 Task: Look for space in Haltom City, United States from 12th July, 2023 to 16th July, 2023 for 8 adults in price range Rs.10000 to Rs.16000. Place can be private room with 8 bedrooms having 8 beds and 8 bathrooms. Property type can be house, flat, guest house. Amenities needed are: wifi, TV, free parkinig on premises, gym, breakfast. Booking option can be shelf check-in. Required host language is English.
Action: Mouse moved to (477, 102)
Screenshot: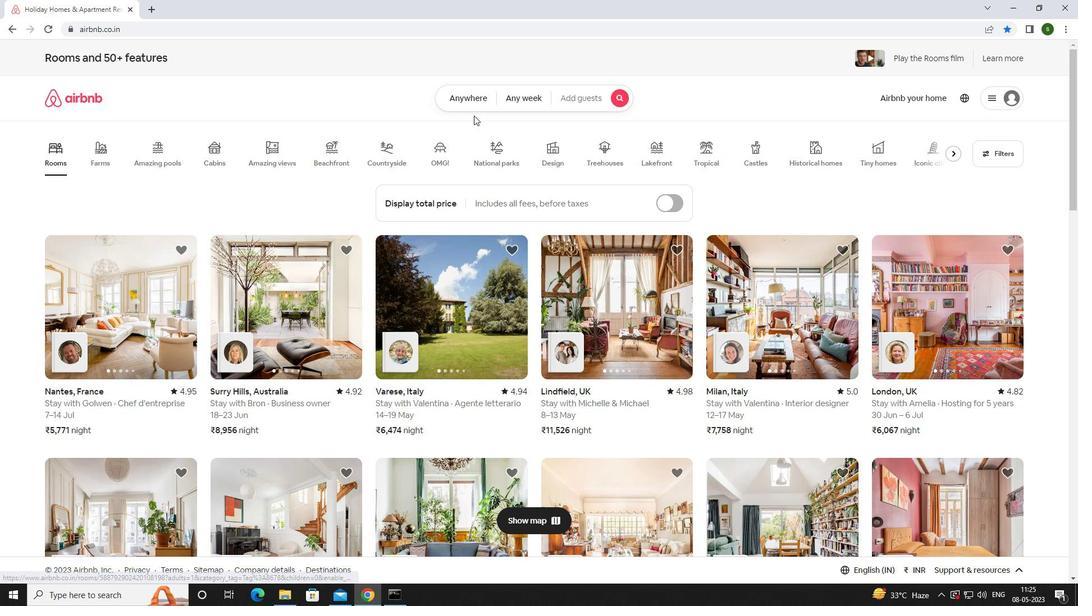 
Action: Mouse pressed left at (477, 102)
Screenshot: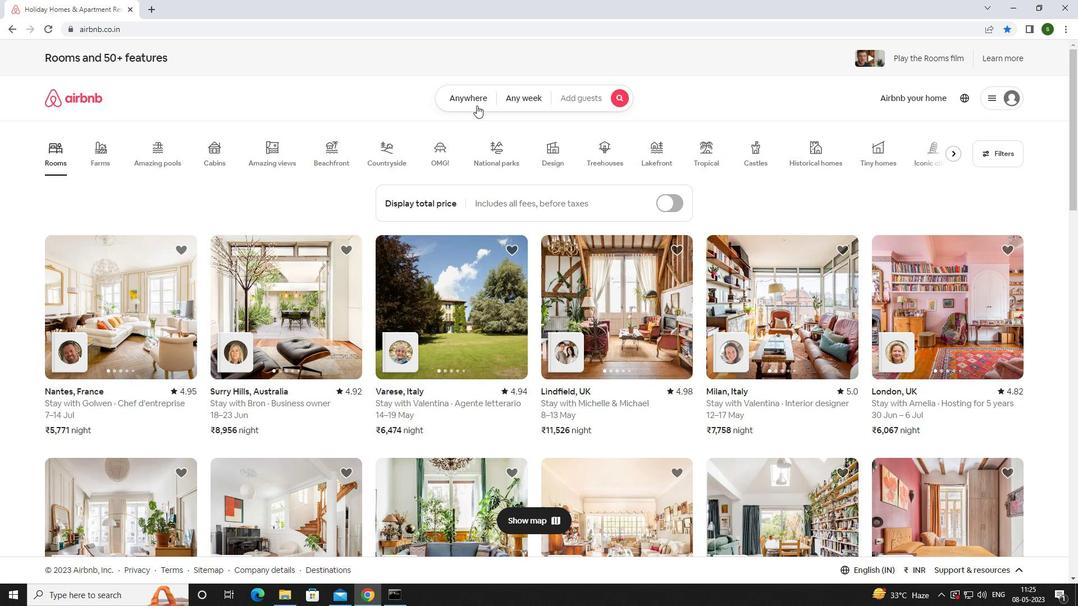 
Action: Mouse moved to (408, 138)
Screenshot: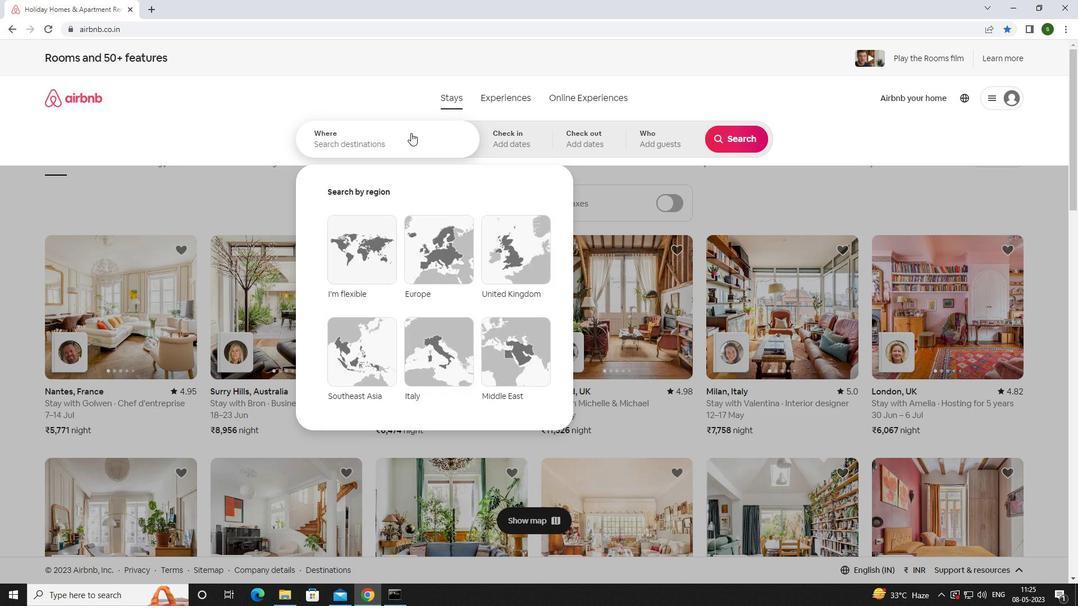 
Action: Mouse pressed left at (408, 138)
Screenshot: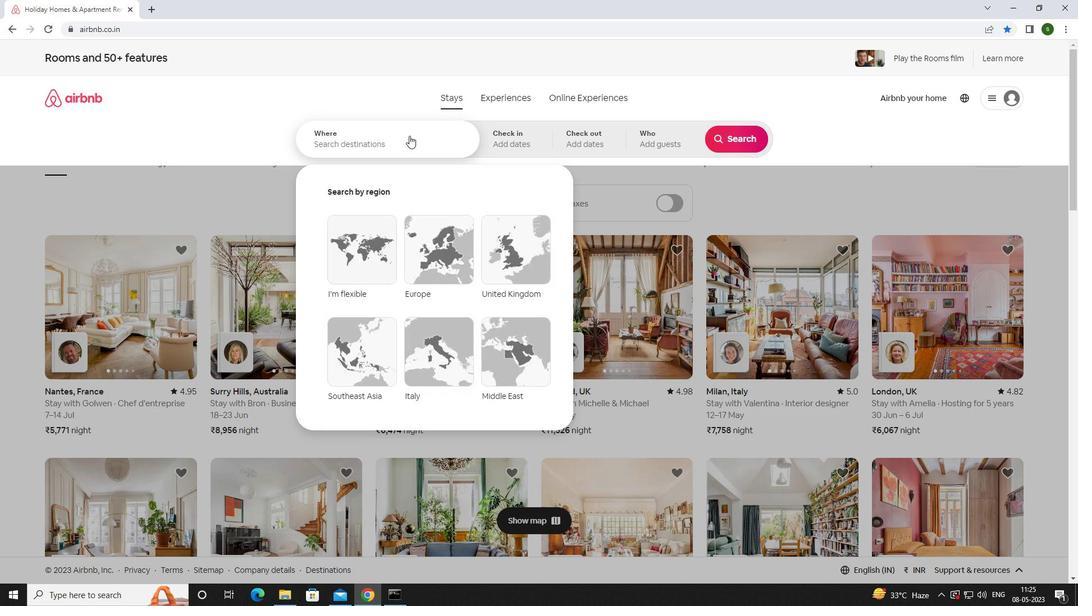 
Action: Key pressed <Key.caps_lock>h<Key.caps_lock>altom<Key.space><Key.caps_lock>c<Key.caps_lock>ity,<Key.space><Key.caps_lock>u<Key.caps_lock>nited<Key.space><Key.caps_lock>s<Key.caps_lock>tates<Key.enter>
Screenshot: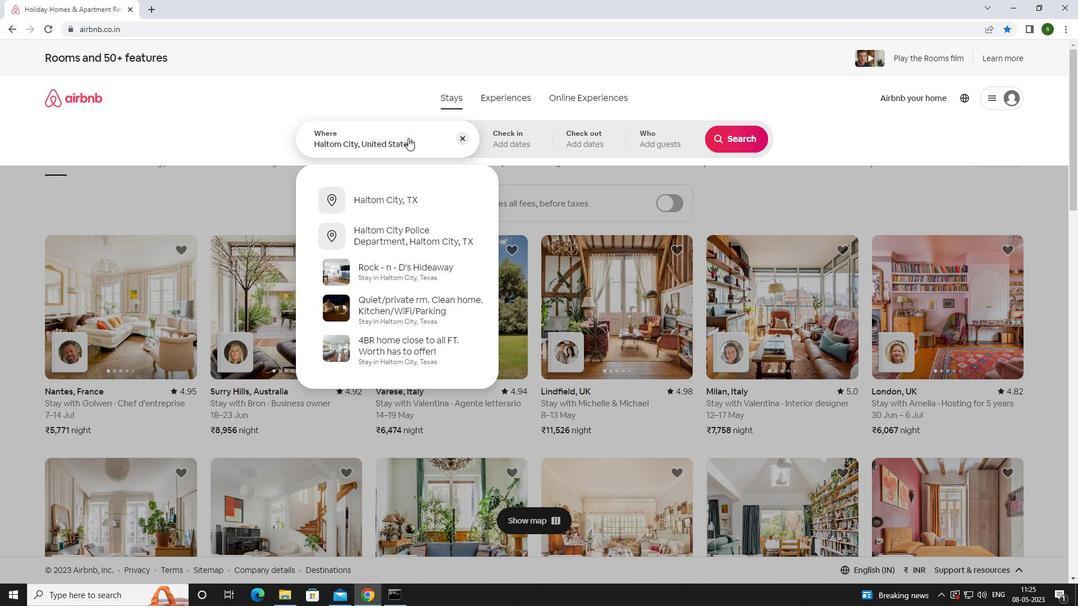 
Action: Mouse moved to (734, 229)
Screenshot: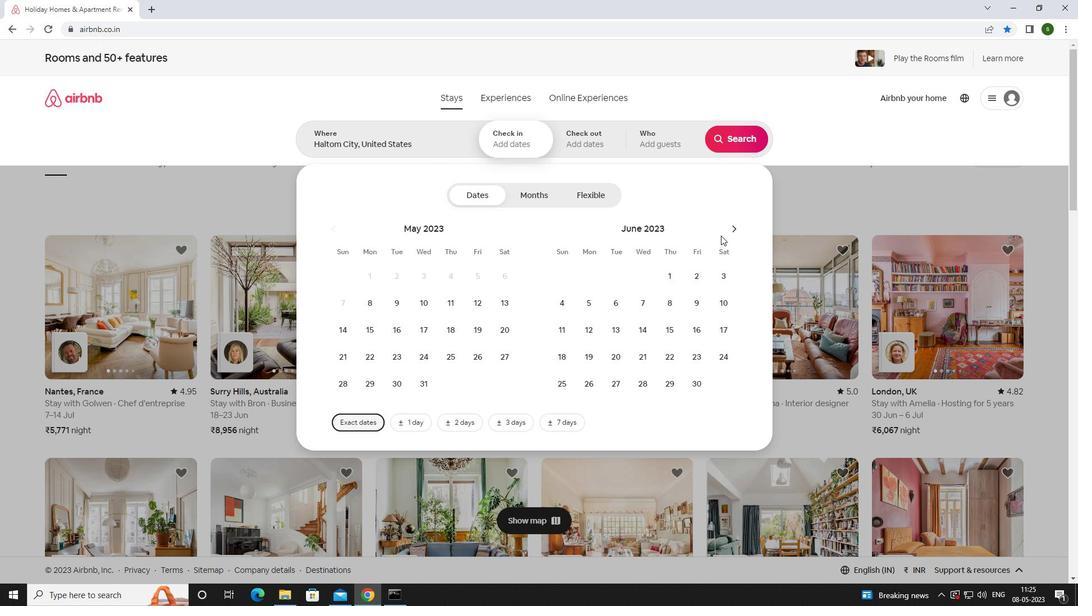 
Action: Mouse pressed left at (734, 229)
Screenshot: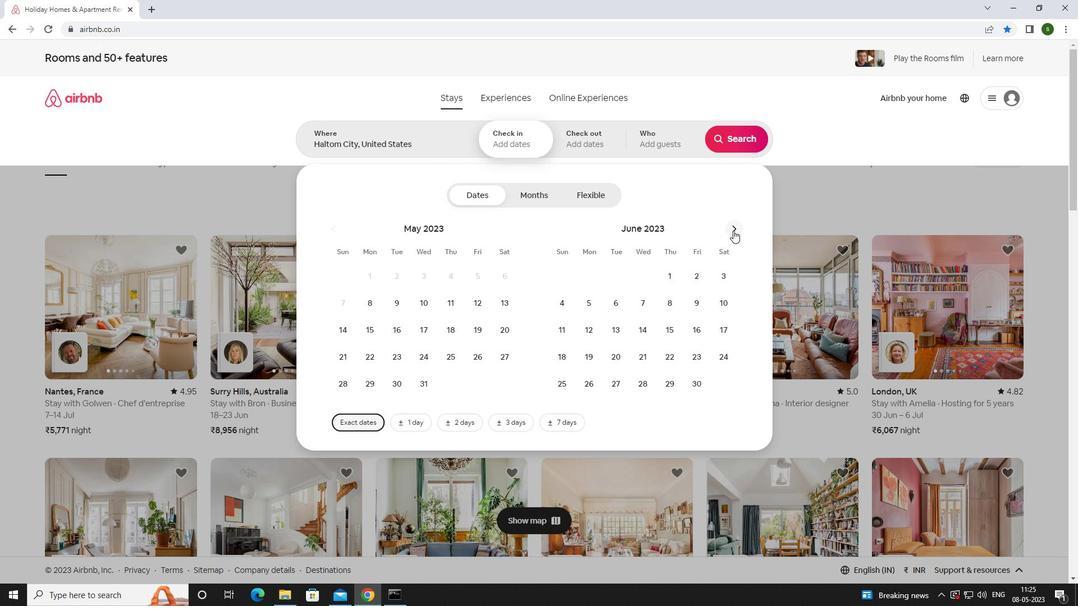 
Action: Mouse moved to (648, 330)
Screenshot: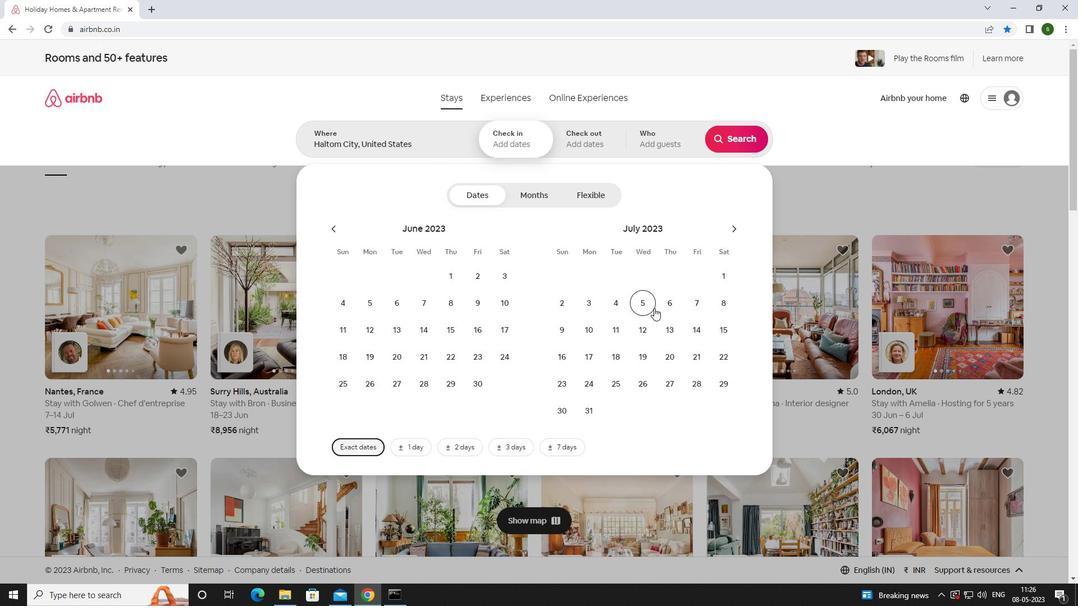 
Action: Mouse pressed left at (648, 330)
Screenshot: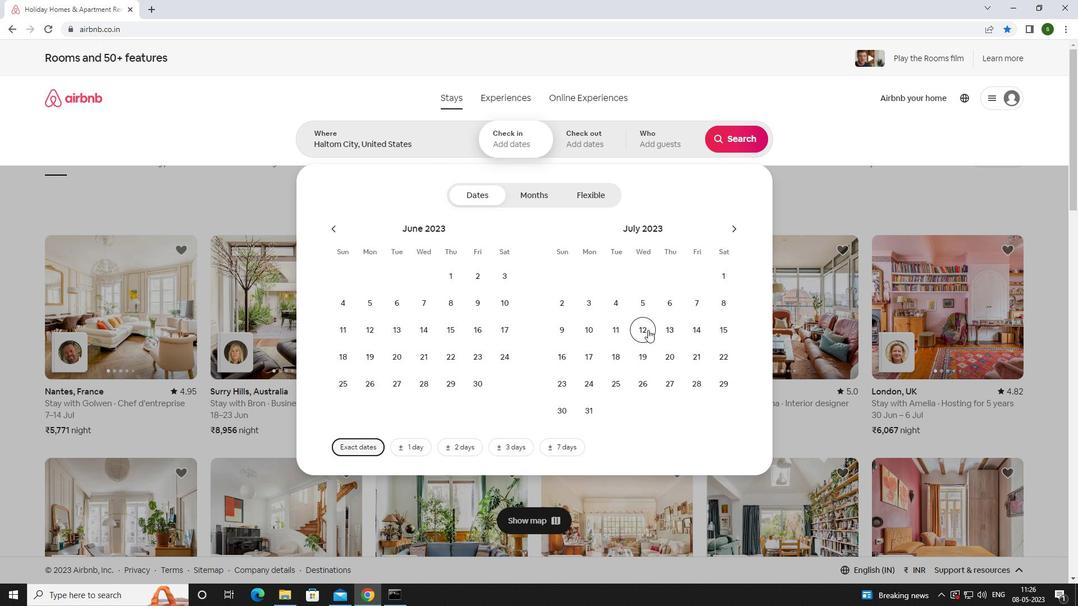 
Action: Mouse moved to (566, 361)
Screenshot: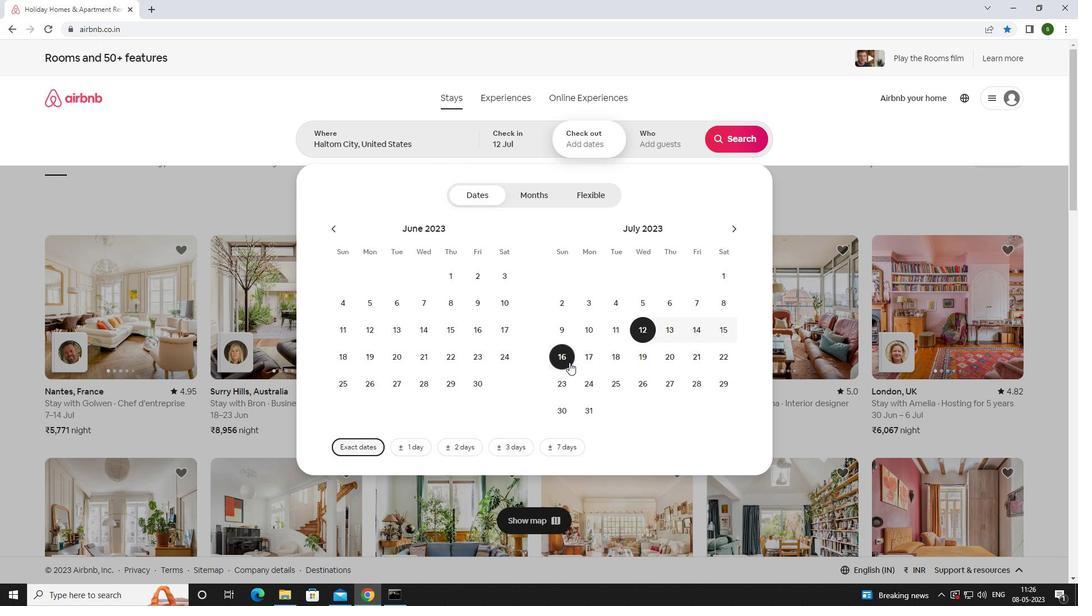 
Action: Mouse pressed left at (566, 361)
Screenshot: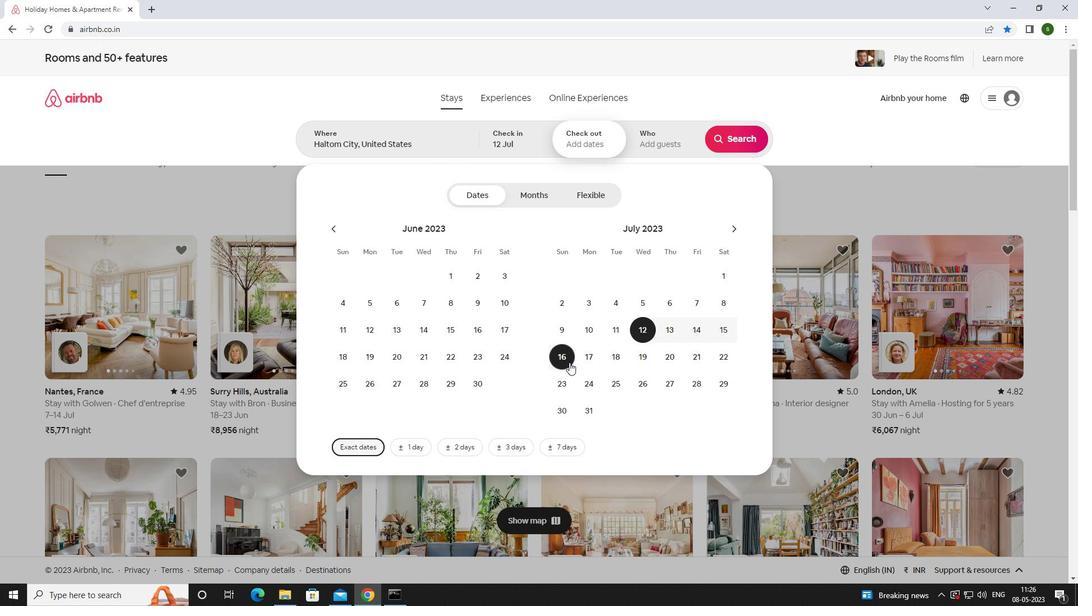 
Action: Mouse moved to (653, 144)
Screenshot: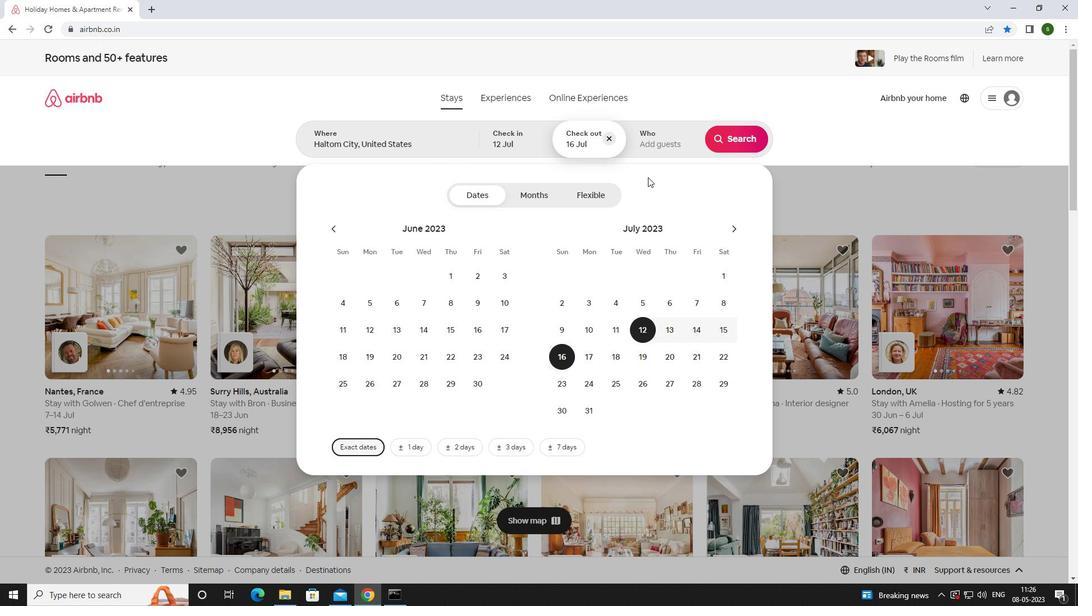 
Action: Mouse pressed left at (653, 144)
Screenshot: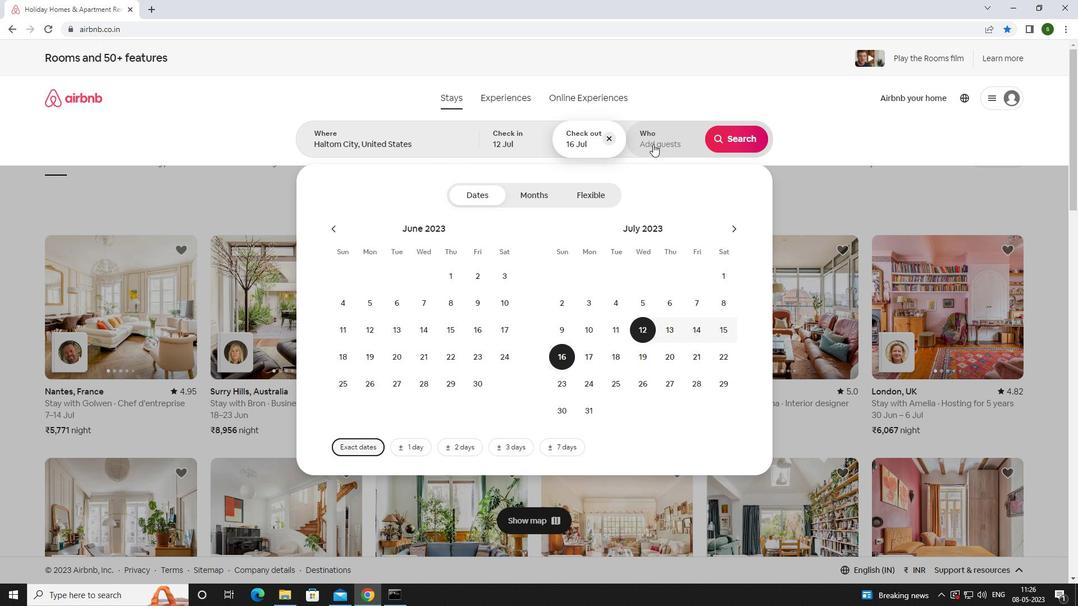 
Action: Mouse moved to (742, 201)
Screenshot: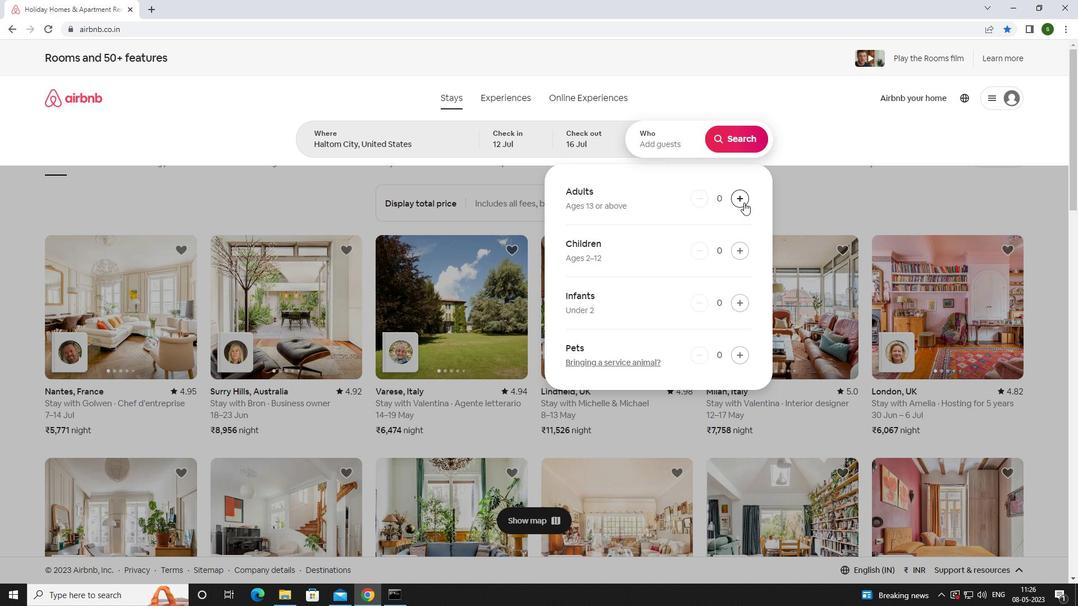
Action: Mouse pressed left at (742, 201)
Screenshot: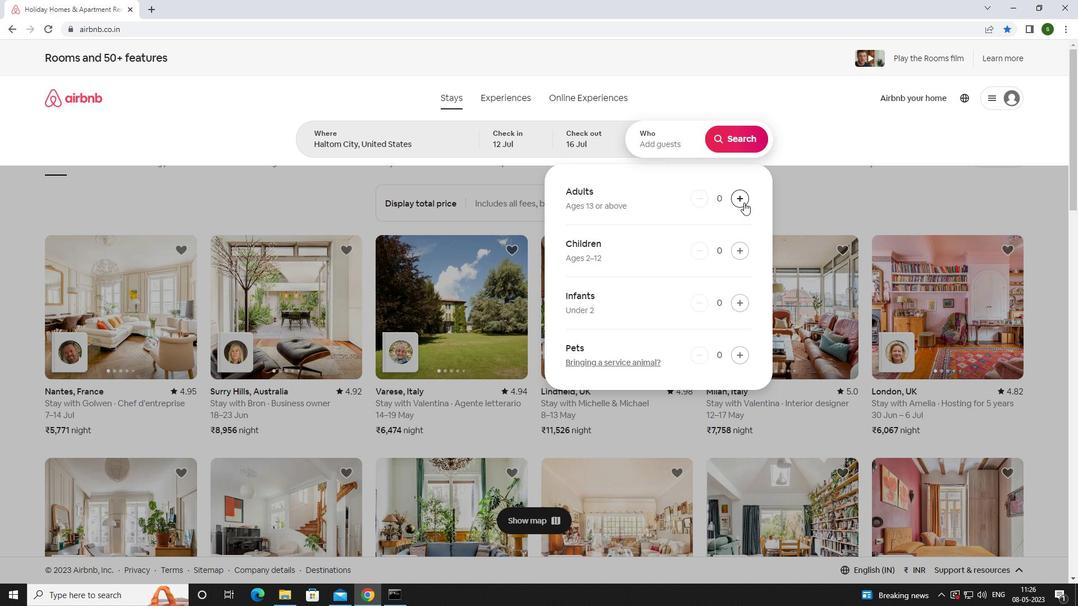 
Action: Mouse pressed left at (742, 201)
Screenshot: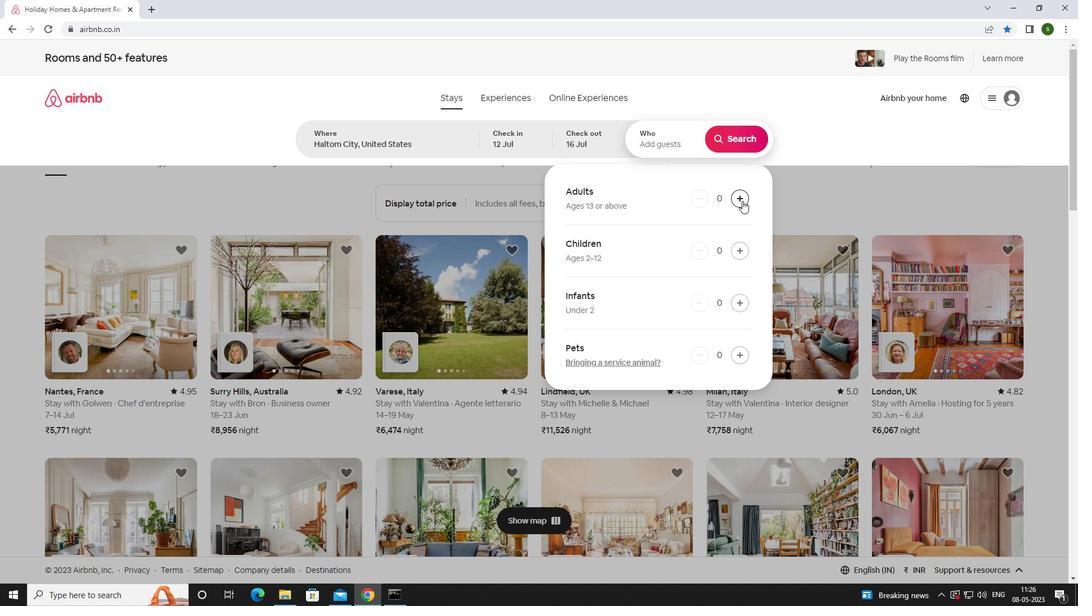 
Action: Mouse pressed left at (742, 201)
Screenshot: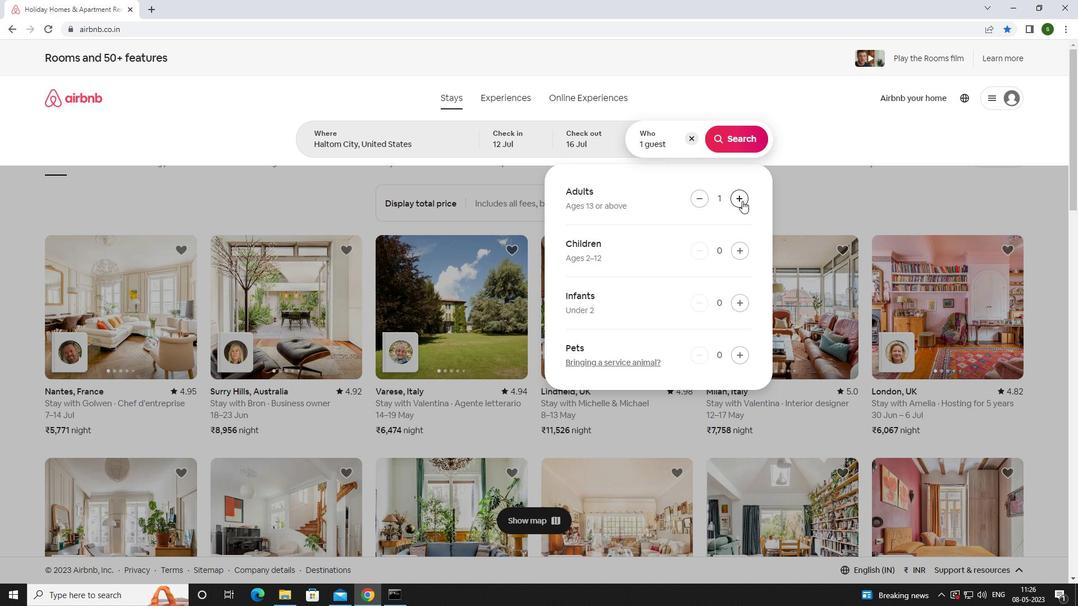 
Action: Mouse pressed left at (742, 201)
Screenshot: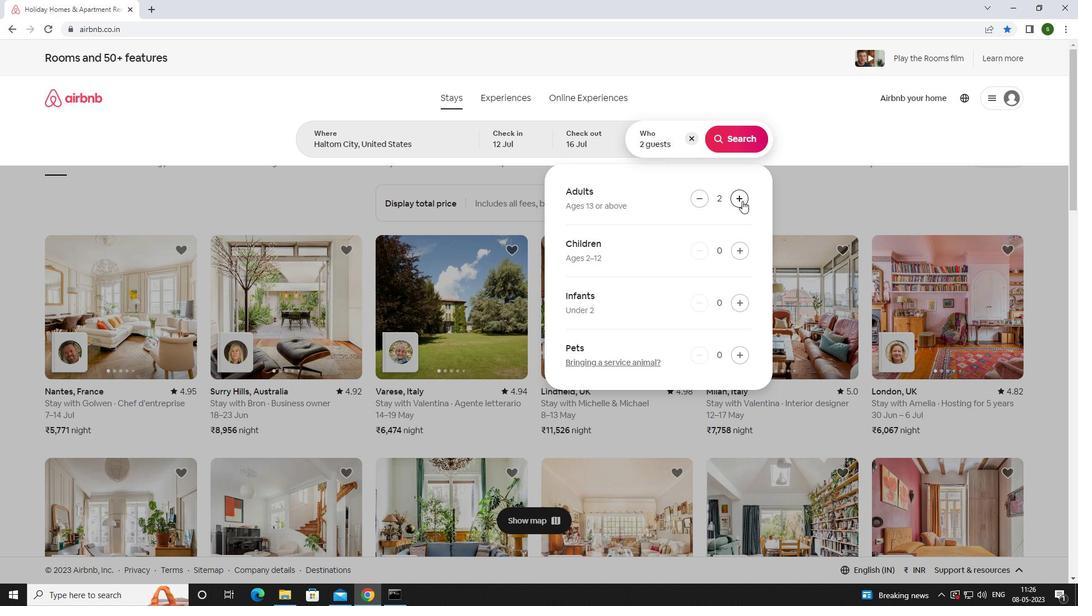 
Action: Mouse pressed left at (742, 201)
Screenshot: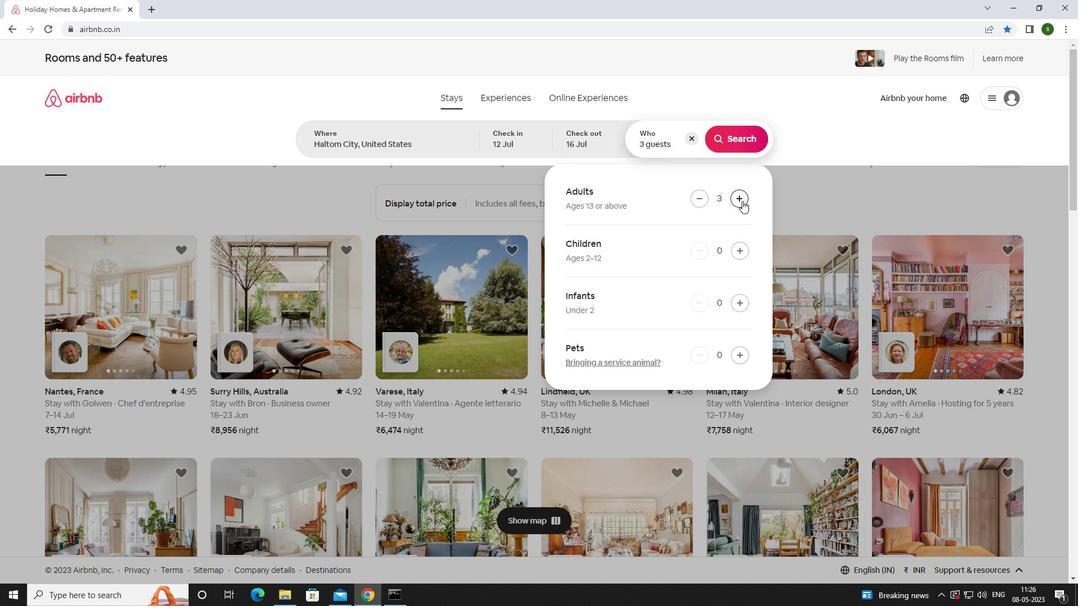 
Action: Mouse pressed left at (742, 201)
Screenshot: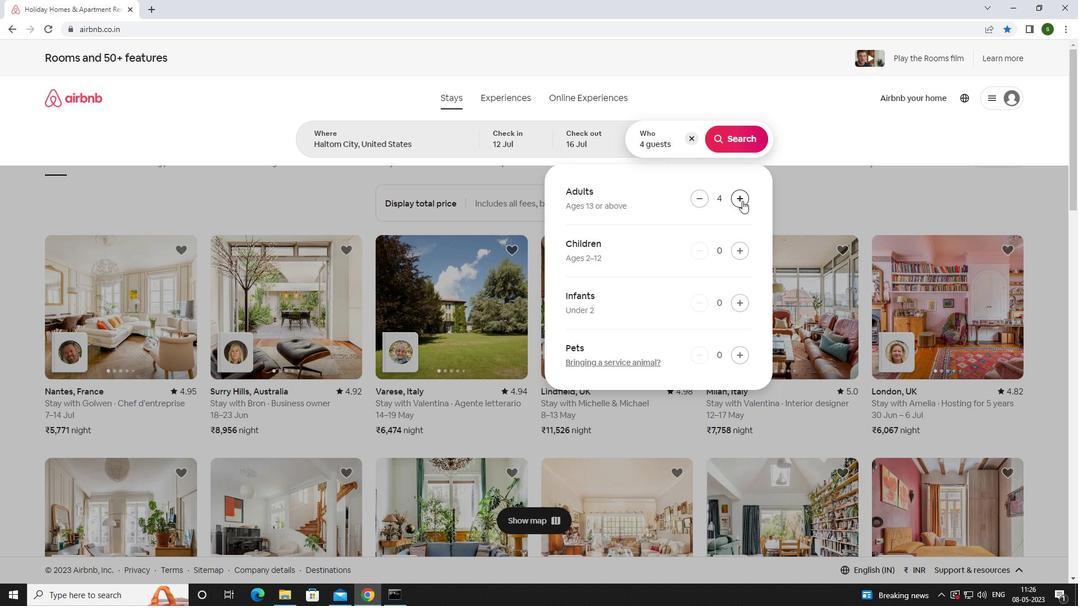 
Action: Mouse pressed left at (742, 201)
Screenshot: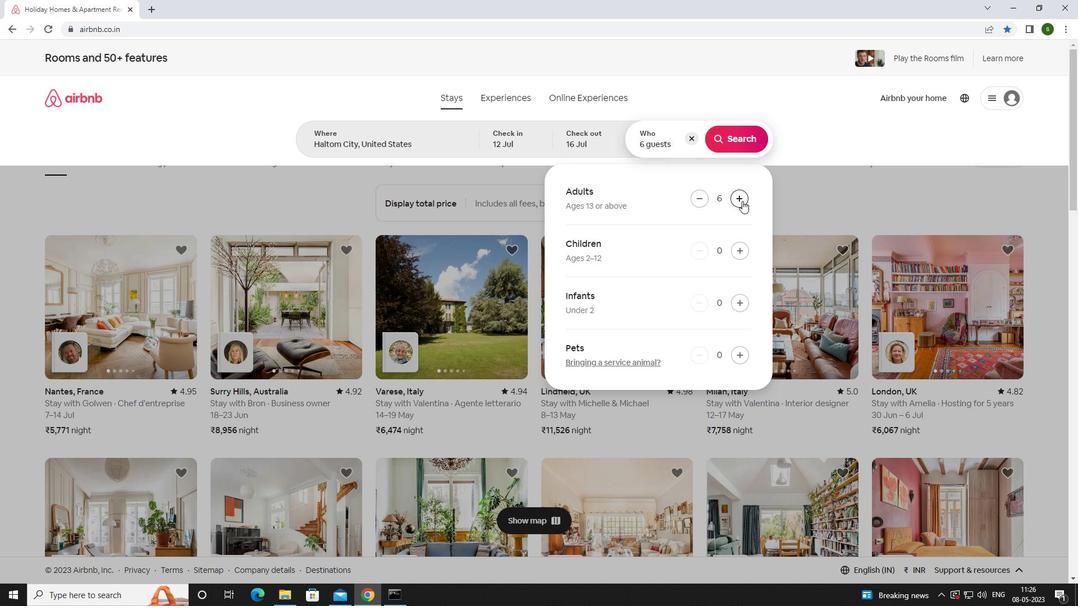 
Action: Mouse pressed left at (742, 201)
Screenshot: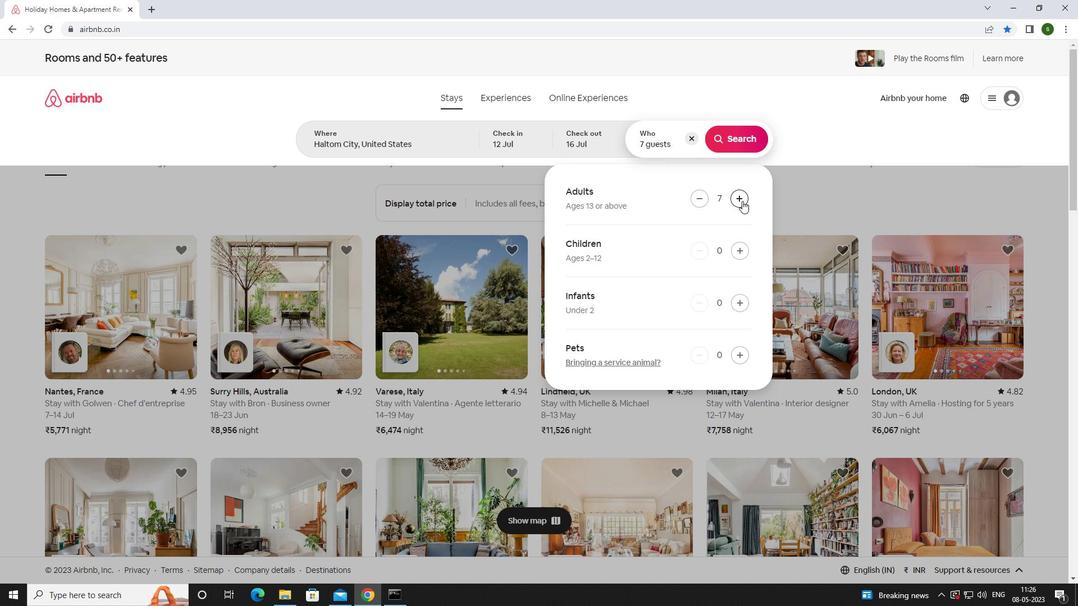 
Action: Mouse moved to (737, 138)
Screenshot: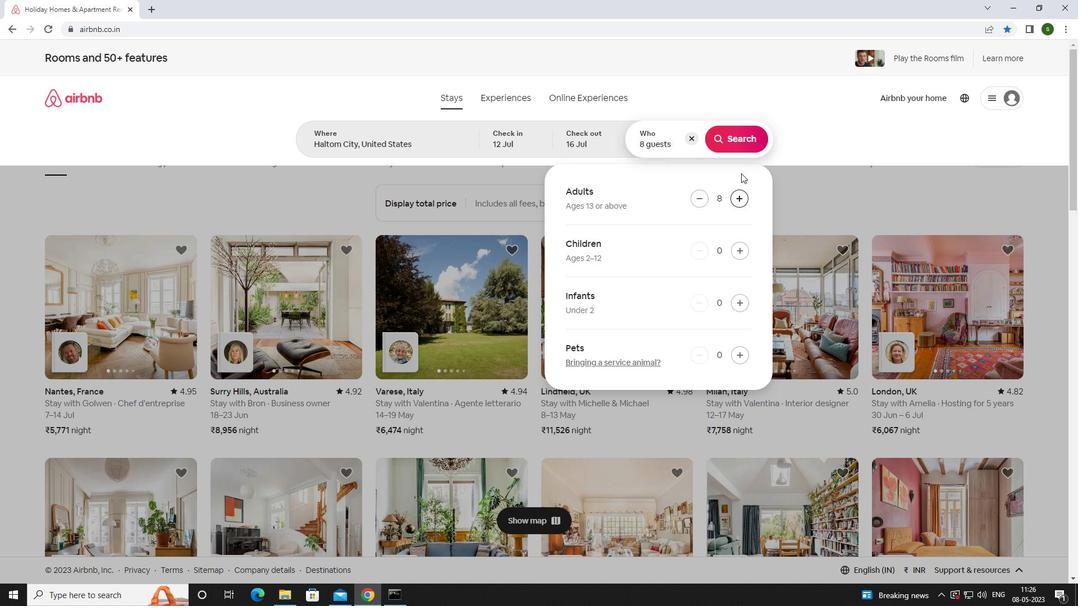 
Action: Mouse pressed left at (737, 138)
Screenshot: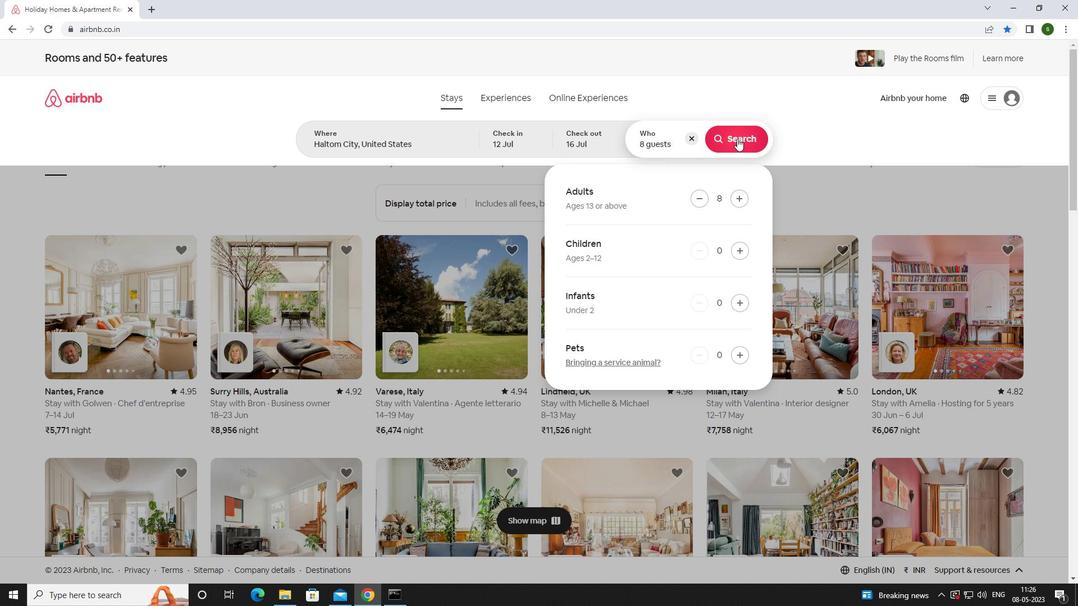 
Action: Mouse moved to (1029, 107)
Screenshot: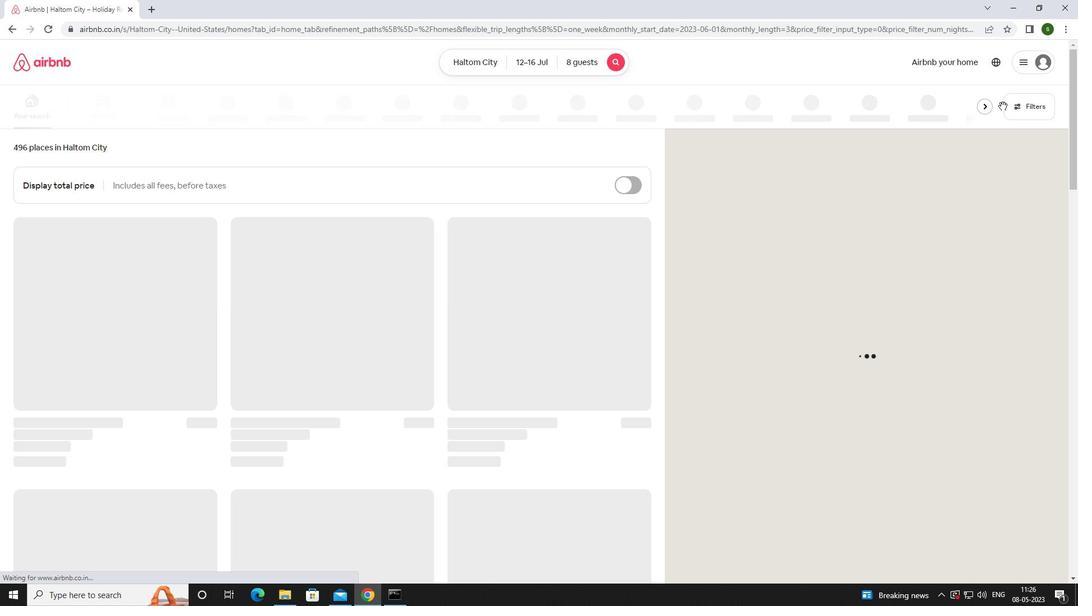 
Action: Mouse pressed left at (1029, 107)
Screenshot: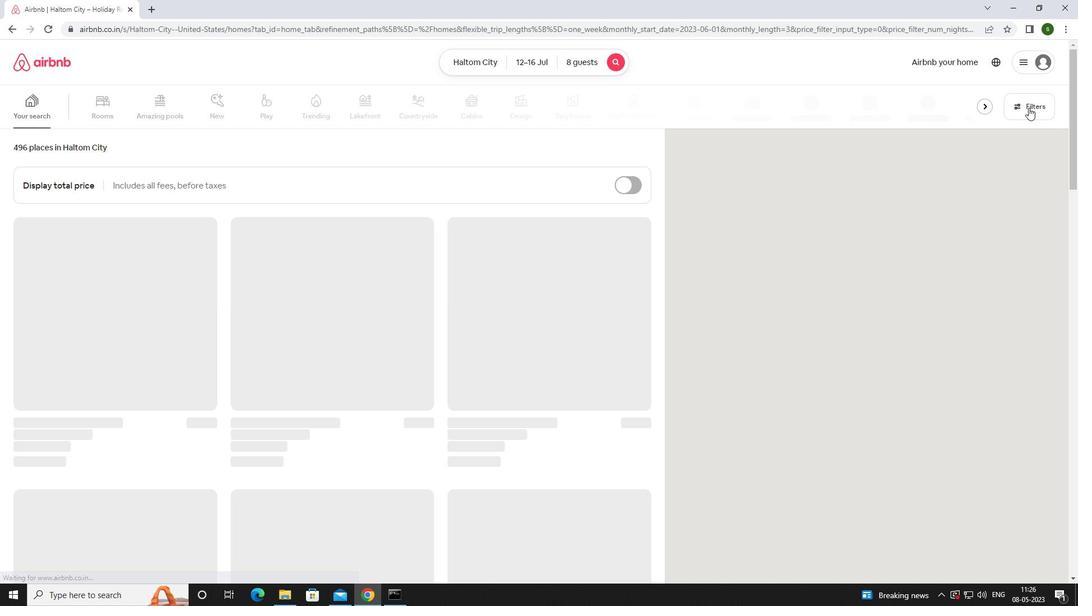 
Action: Mouse moved to (429, 378)
Screenshot: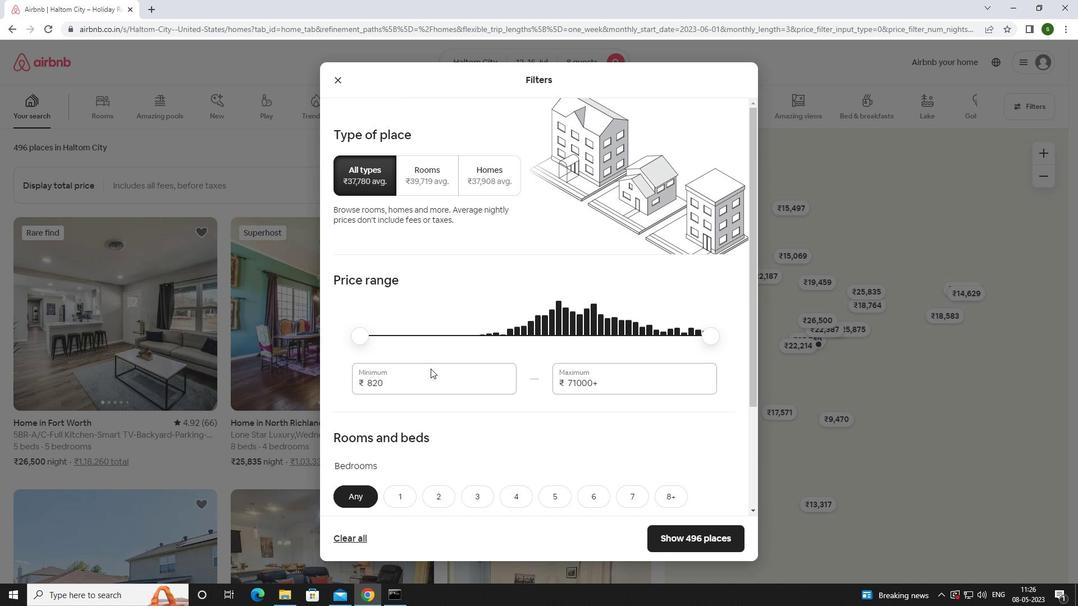 
Action: Mouse pressed left at (429, 378)
Screenshot: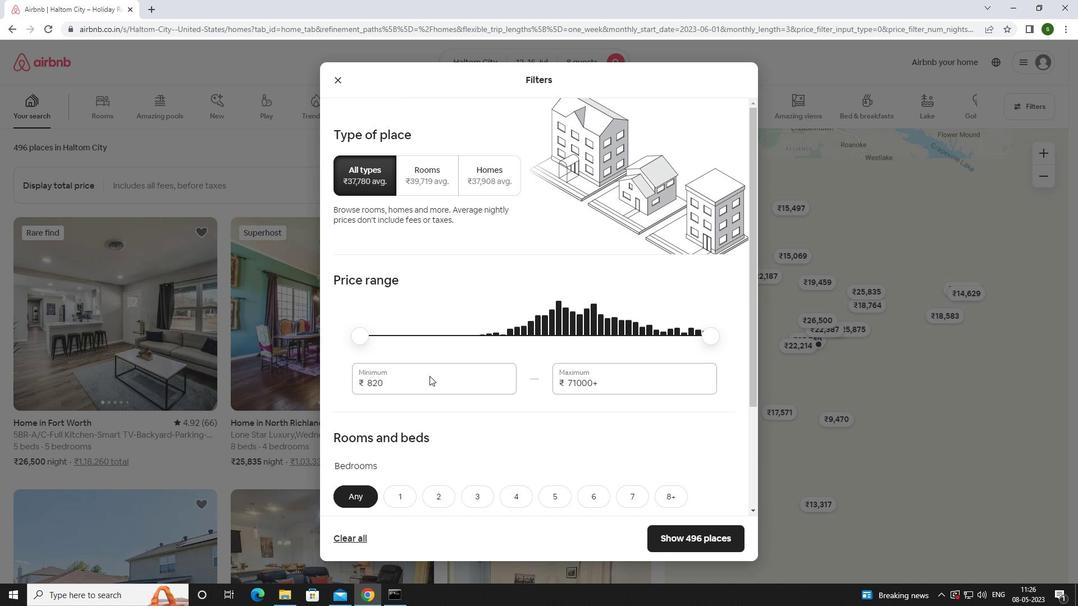
Action: Key pressed <Key.backspace><Key.backspace><Key.backspace><Key.backspace>10000
Screenshot: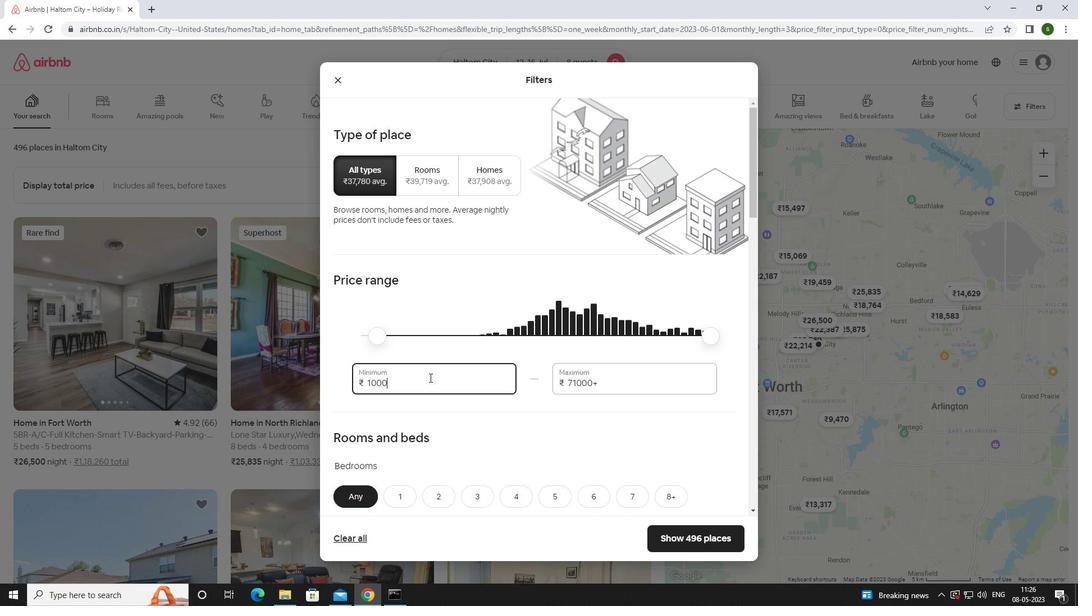 
Action: Mouse moved to (600, 381)
Screenshot: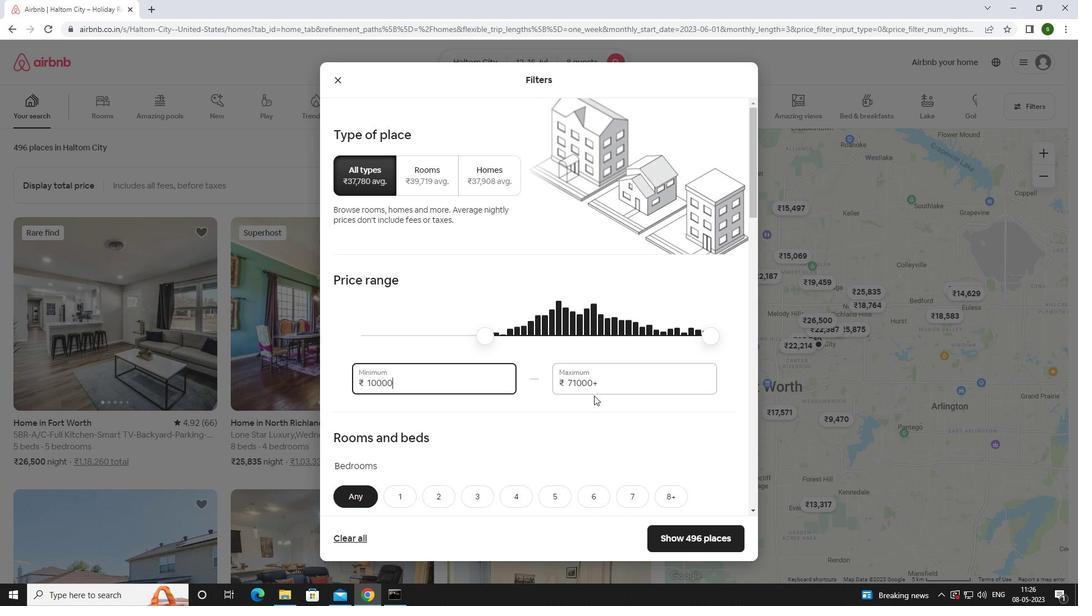 
Action: Mouse pressed left at (600, 381)
Screenshot: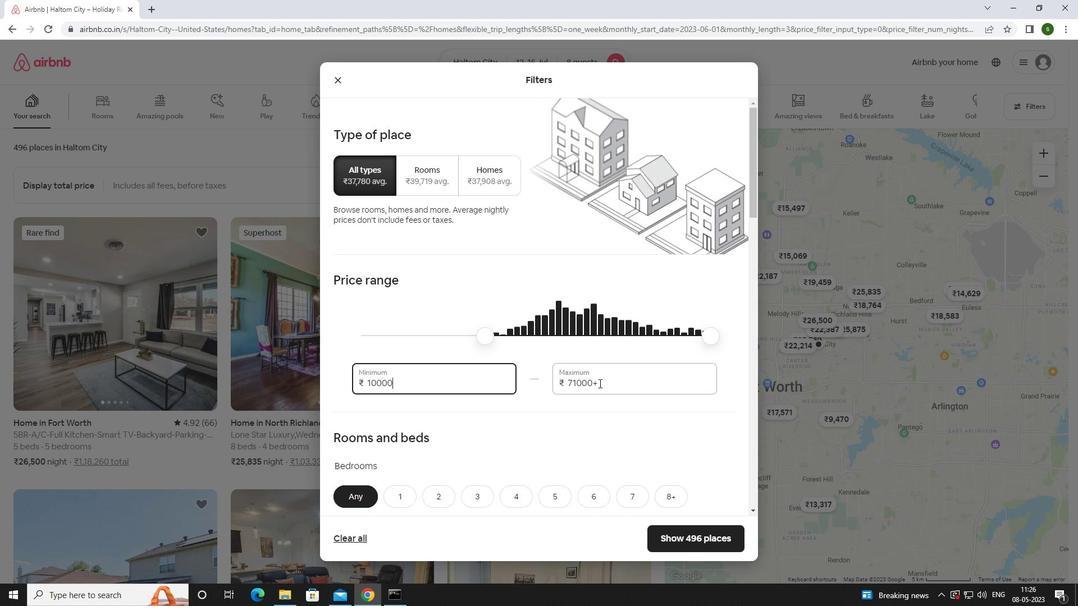 
Action: Key pressed <Key.backspace><Key.backspace><Key.backspace><Key.backspace><Key.backspace><Key.backspace><Key.backspace><Key.backspace><Key.backspace><Key.backspace><Key.backspace><Key.backspace><Key.backspace><Key.backspace>16000
Screenshot: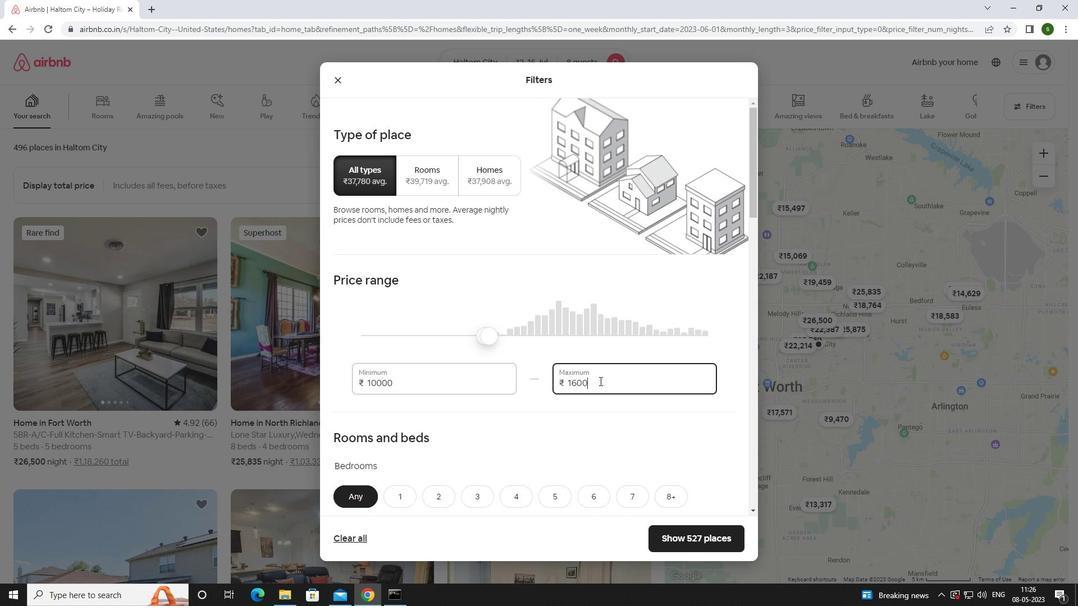 
Action: Mouse moved to (511, 389)
Screenshot: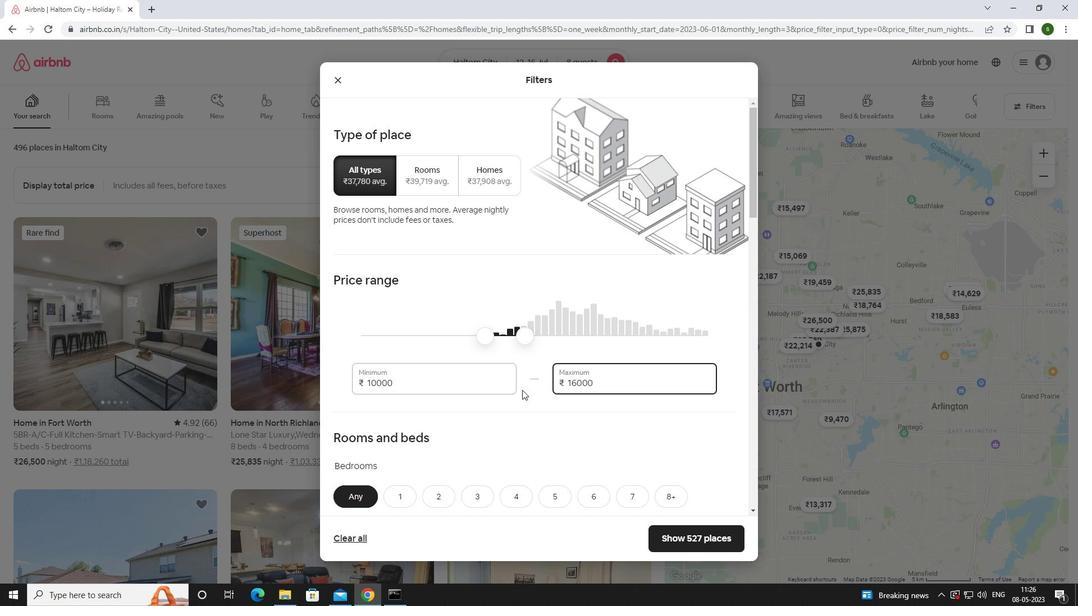 
Action: Mouse scrolled (511, 388) with delta (0, 0)
Screenshot: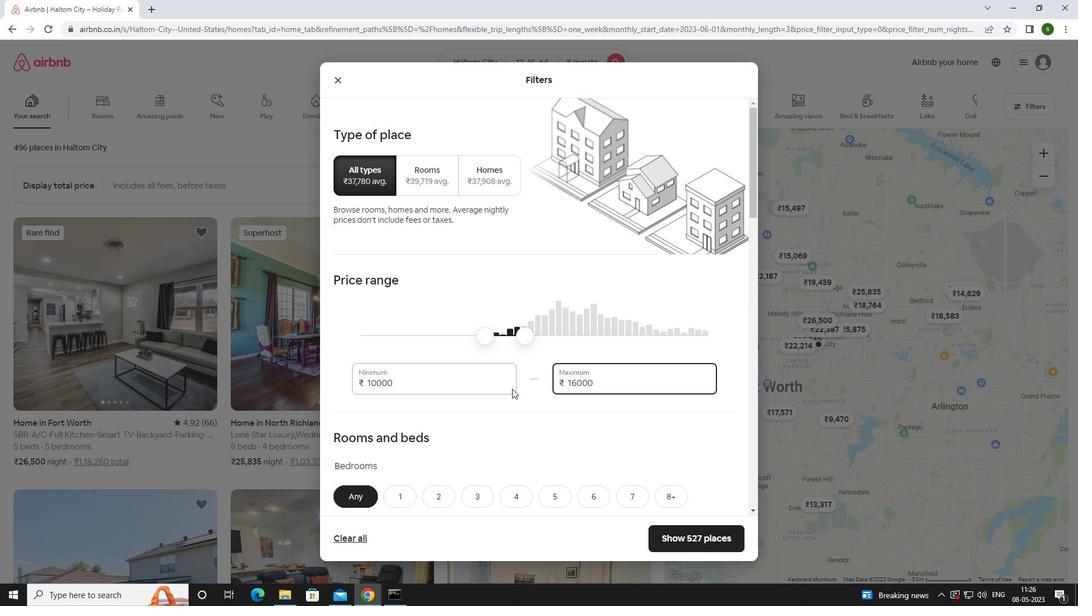 
Action: Mouse scrolled (511, 388) with delta (0, 0)
Screenshot: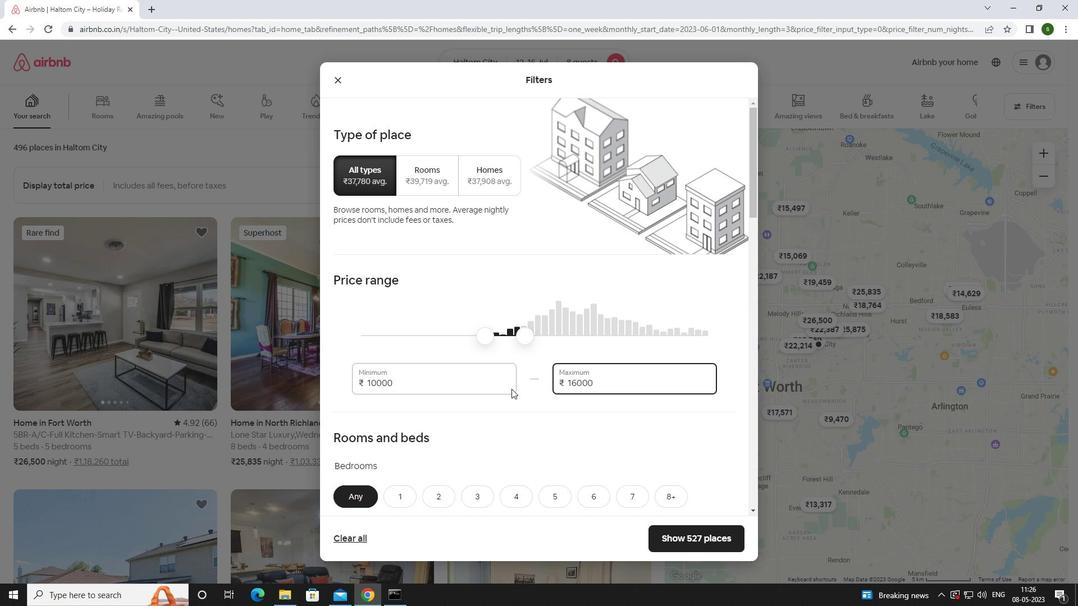 
Action: Mouse scrolled (511, 388) with delta (0, 0)
Screenshot: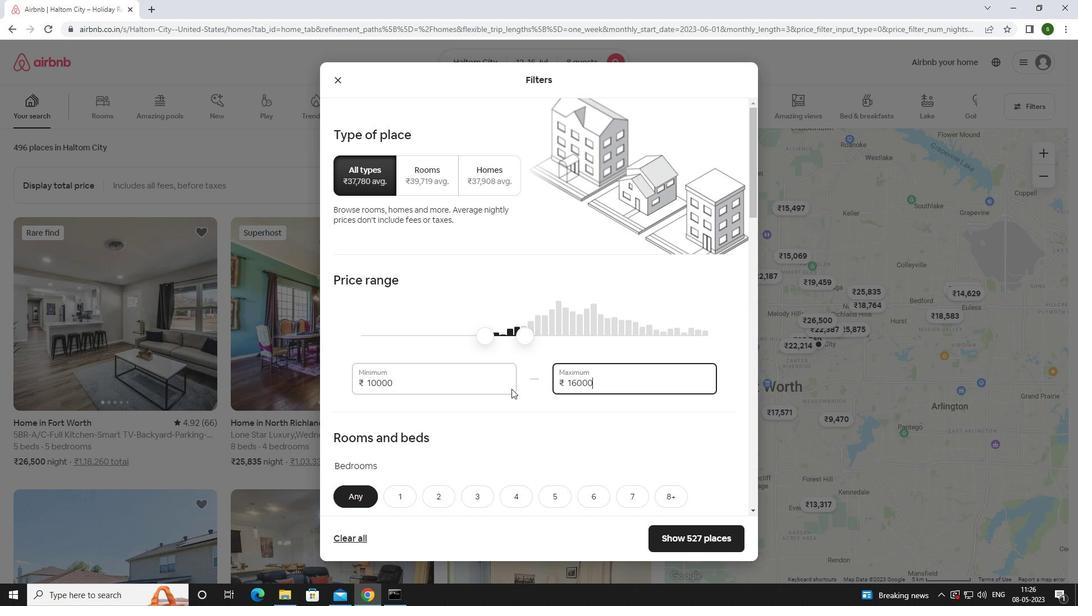 
Action: Mouse scrolled (511, 388) with delta (0, 0)
Screenshot: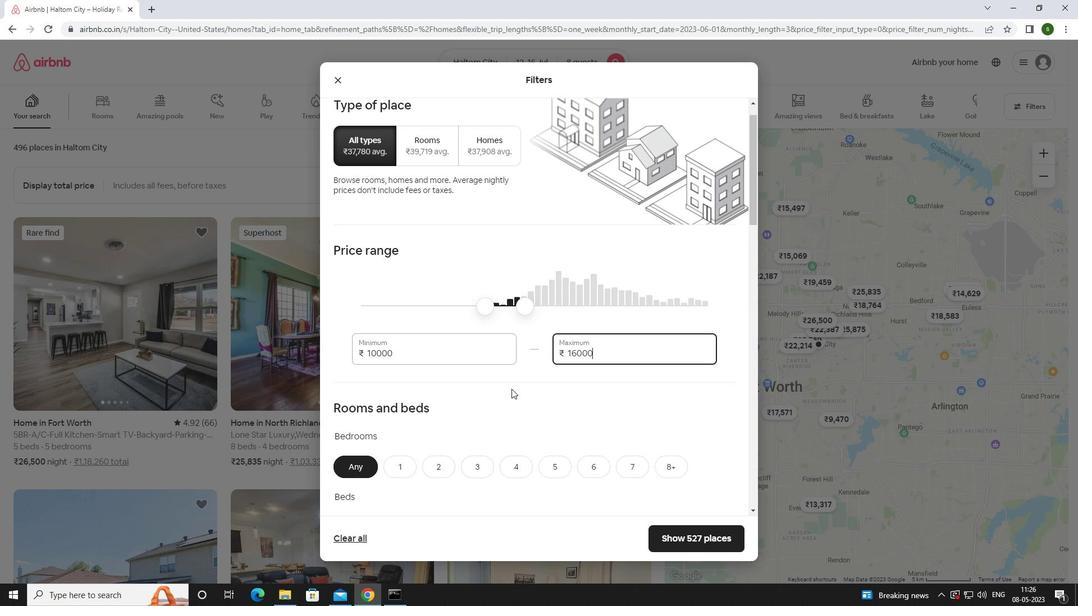 
Action: Mouse scrolled (511, 388) with delta (0, 0)
Screenshot: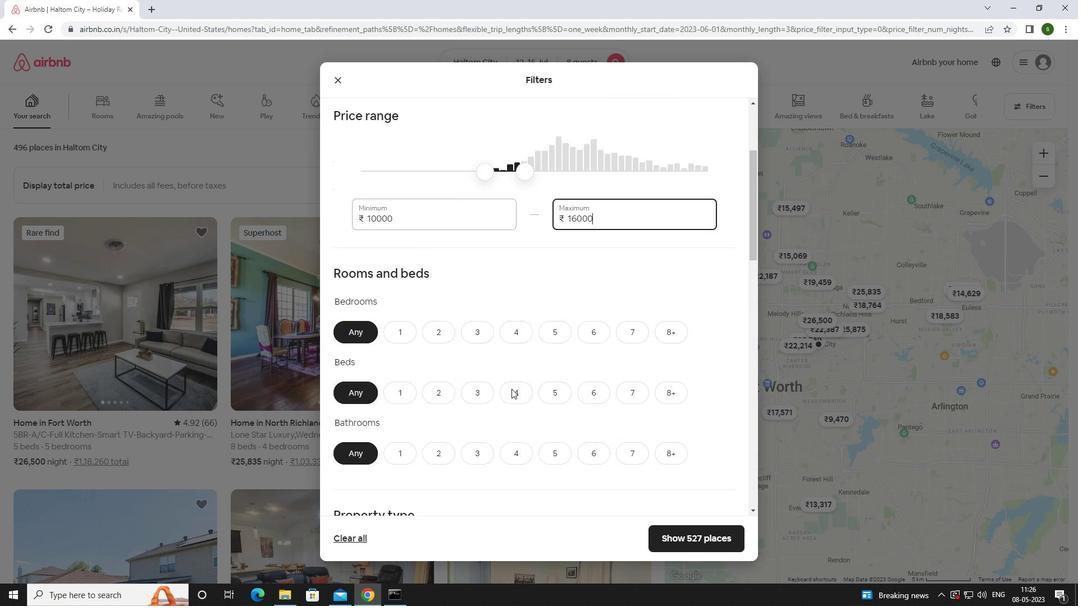 
Action: Mouse scrolled (511, 388) with delta (0, 0)
Screenshot: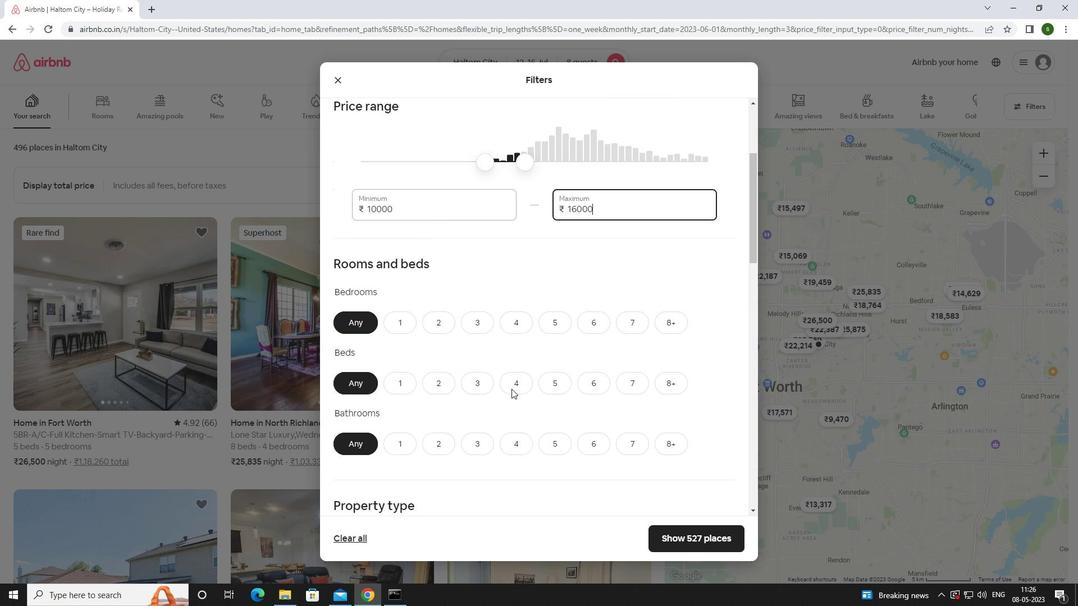 
Action: Mouse moved to (664, 155)
Screenshot: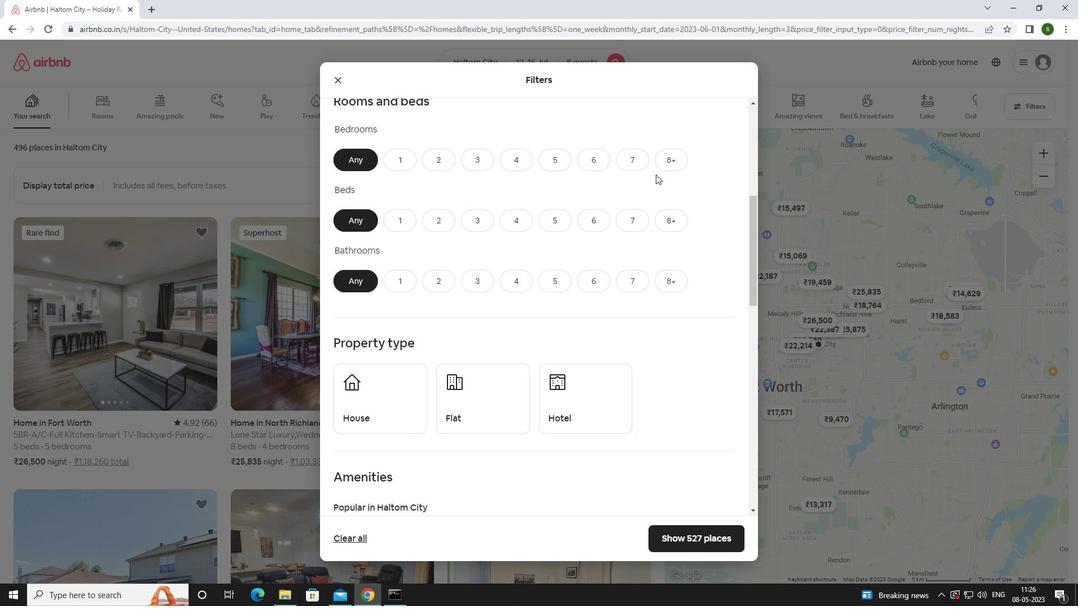 
Action: Mouse pressed left at (664, 155)
Screenshot: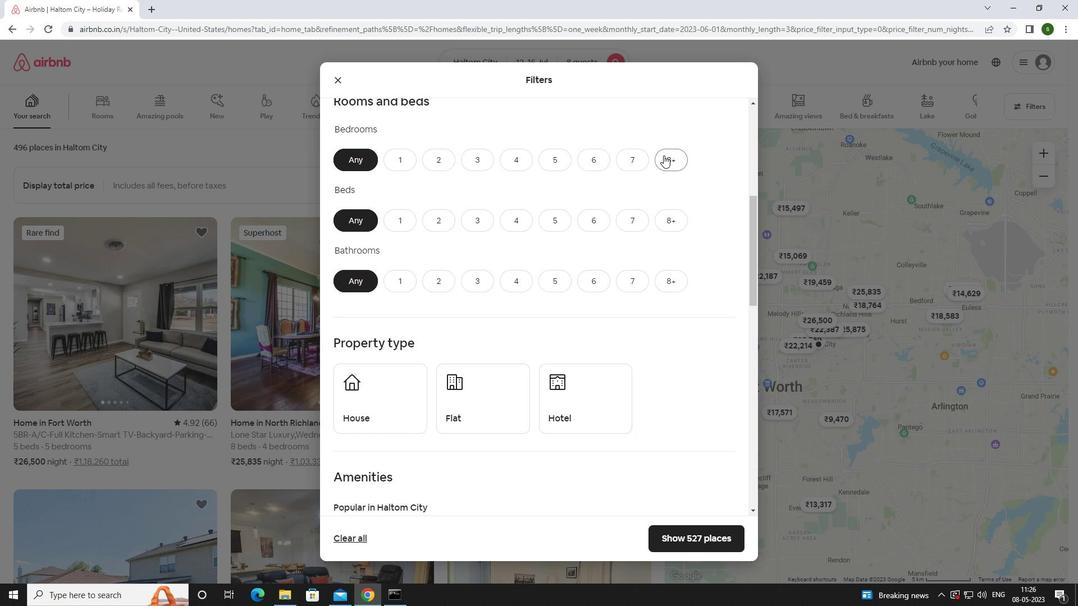 
Action: Mouse moved to (659, 218)
Screenshot: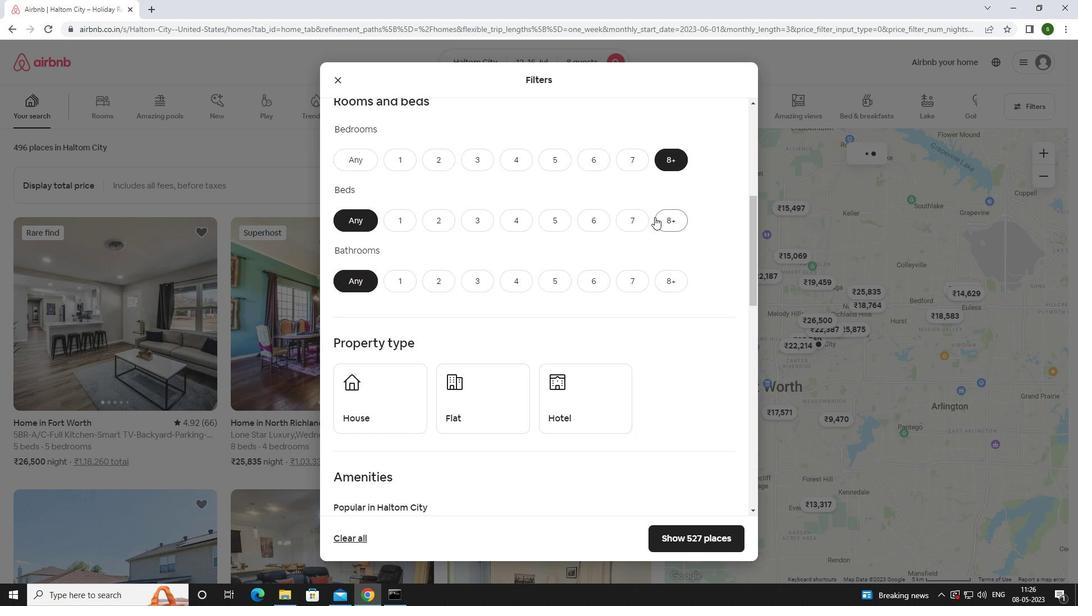 
Action: Mouse pressed left at (659, 218)
Screenshot: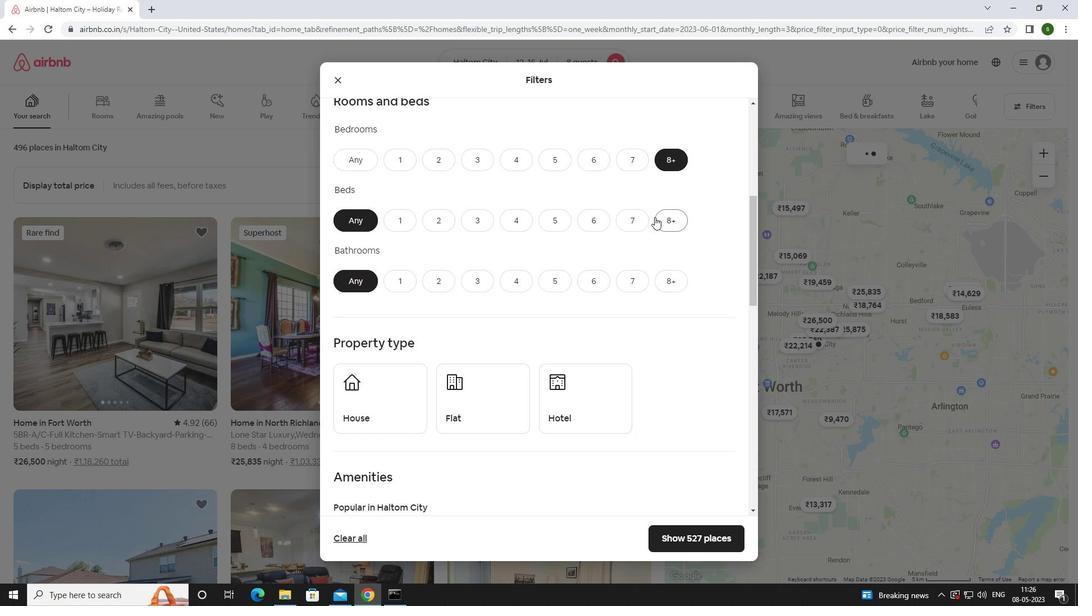 
Action: Mouse moved to (675, 283)
Screenshot: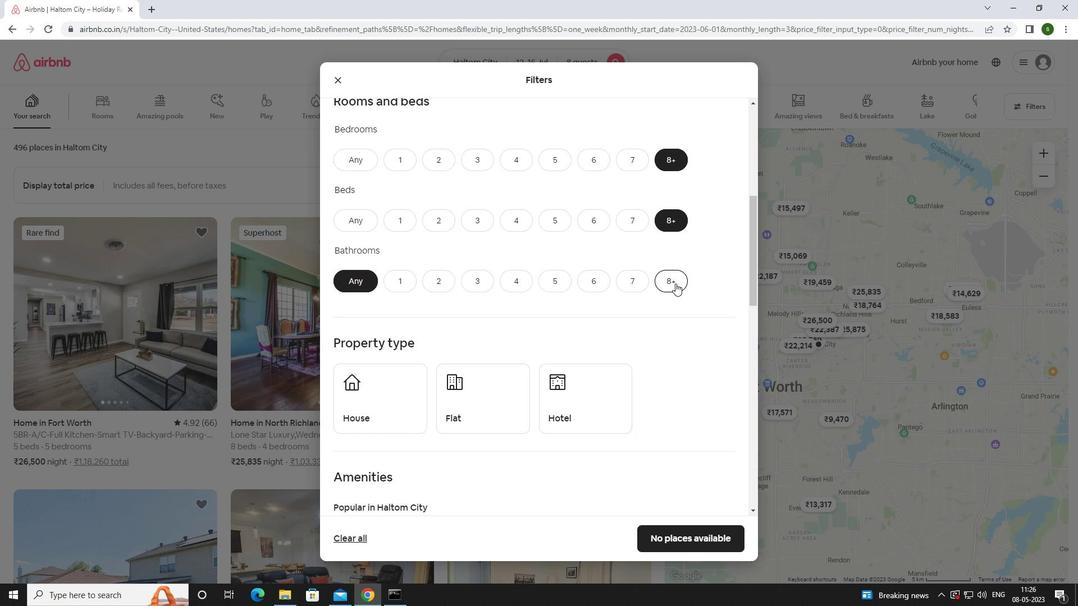 
Action: Mouse pressed left at (675, 283)
Screenshot: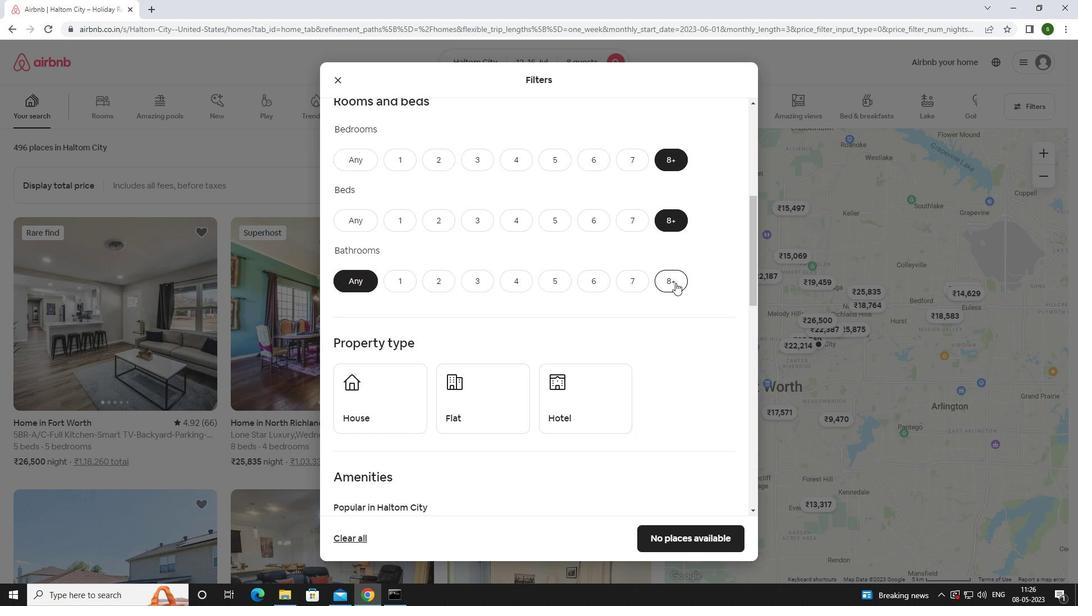 
Action: Mouse scrolled (675, 282) with delta (0, 0)
Screenshot: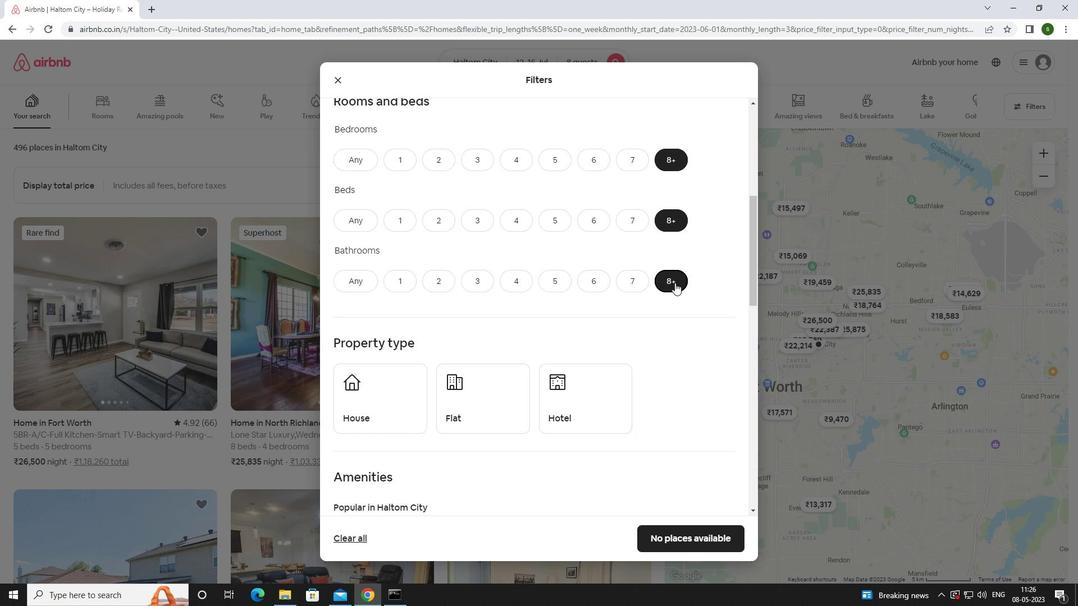 
Action: Mouse scrolled (675, 282) with delta (0, 0)
Screenshot: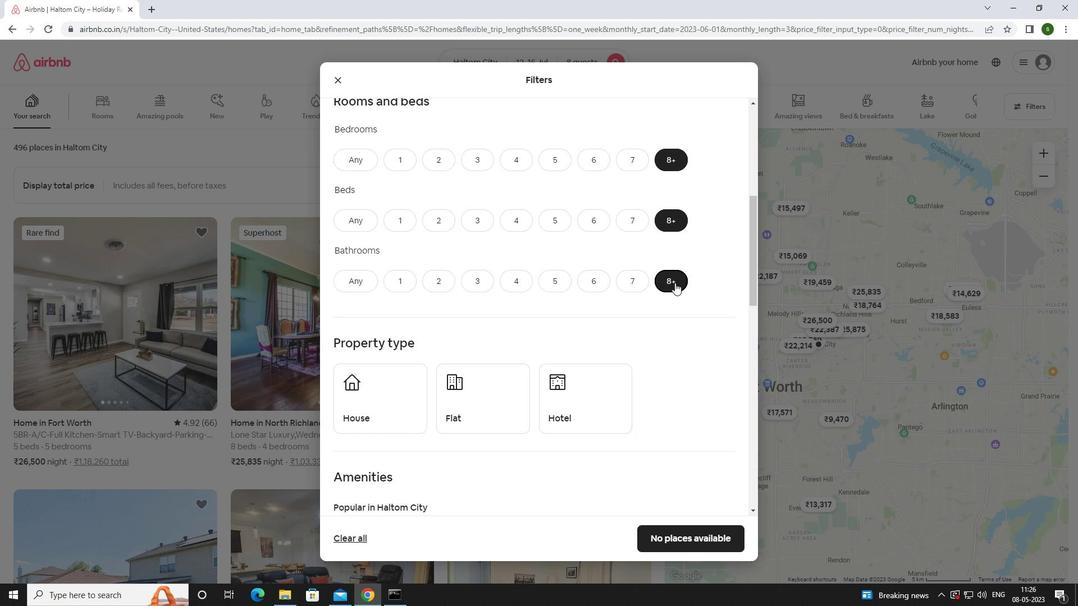 
Action: Mouse moved to (354, 273)
Screenshot: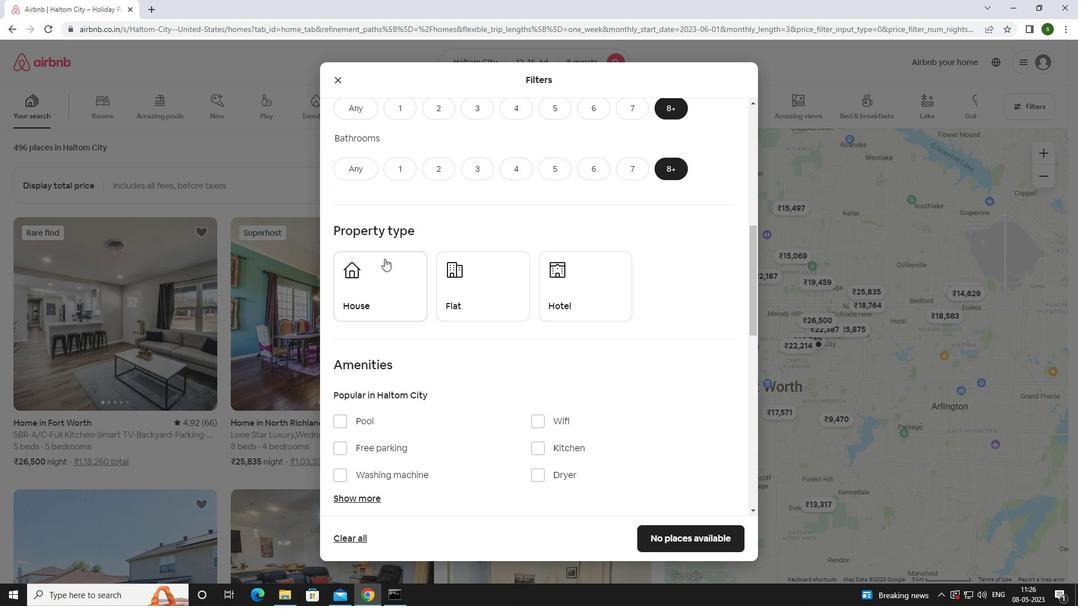 
Action: Mouse pressed left at (354, 273)
Screenshot: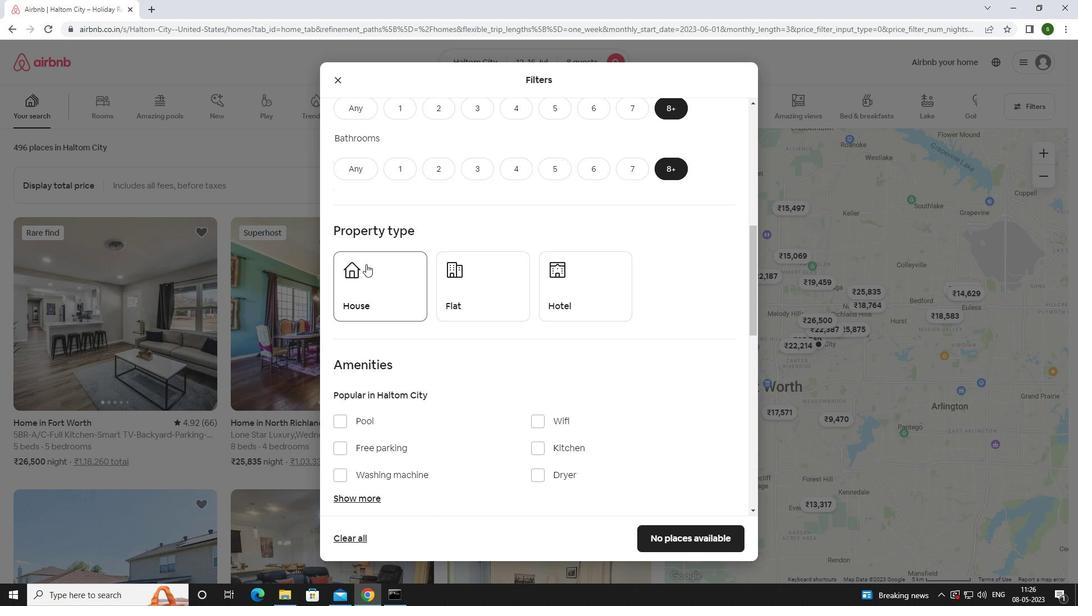 
Action: Mouse moved to (472, 279)
Screenshot: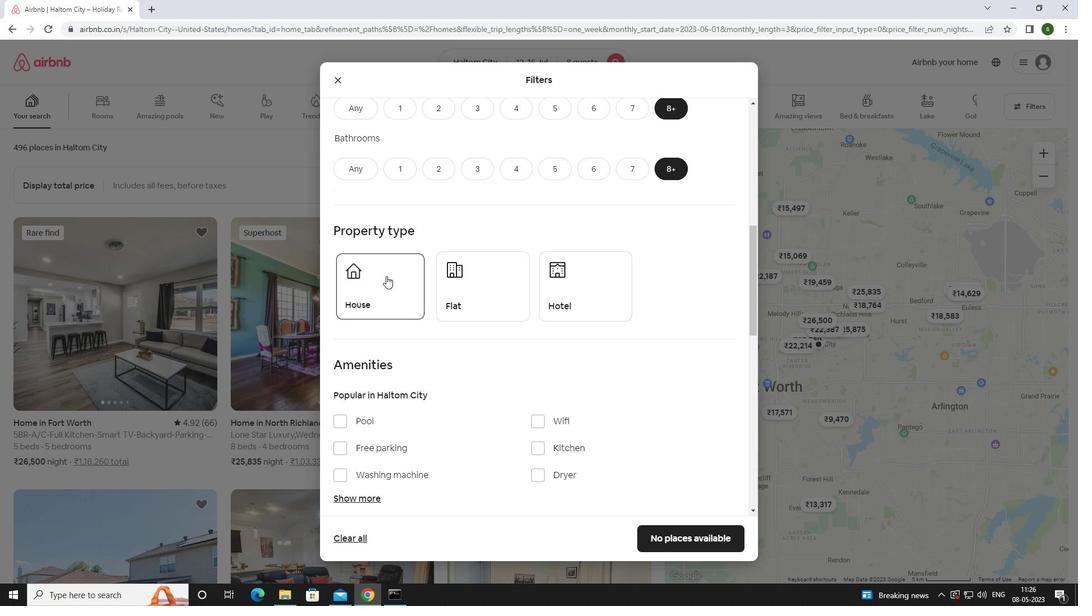 
Action: Mouse pressed left at (472, 279)
Screenshot: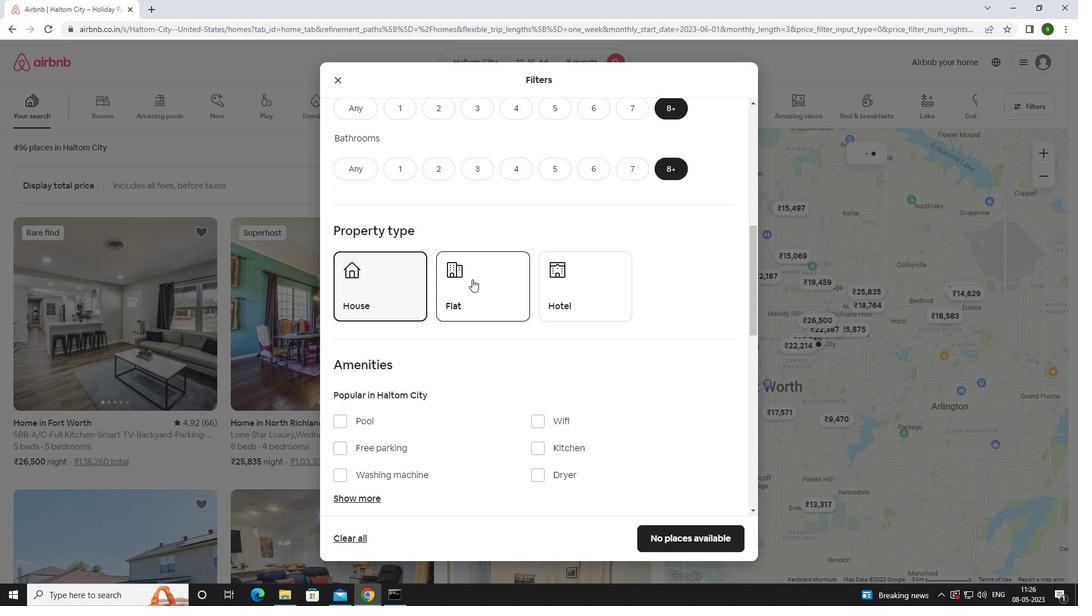 
Action: Mouse scrolled (472, 279) with delta (0, 0)
Screenshot: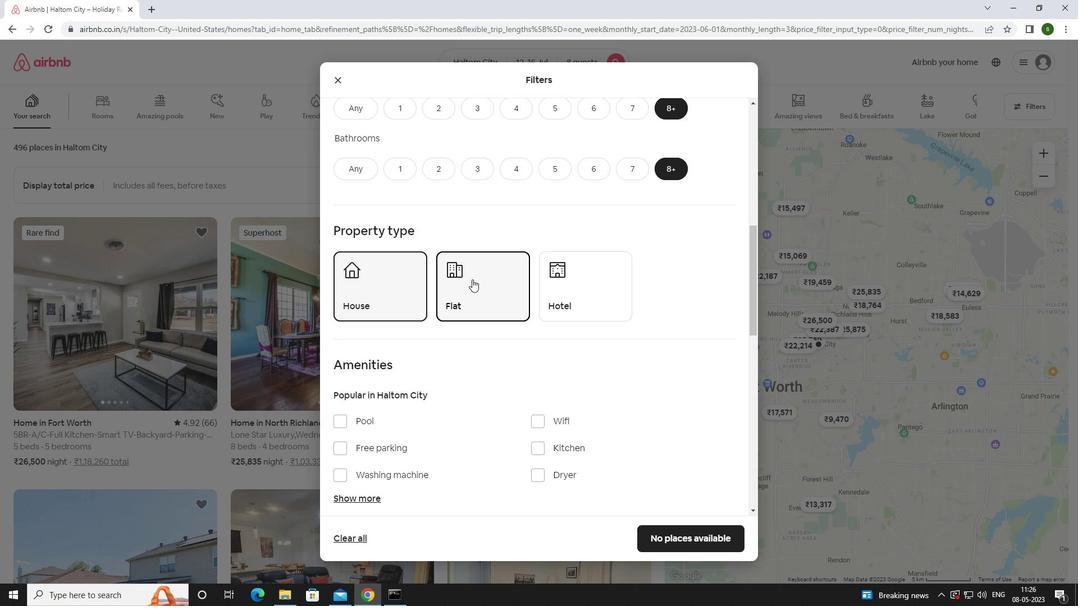 
Action: Mouse scrolled (472, 279) with delta (0, 0)
Screenshot: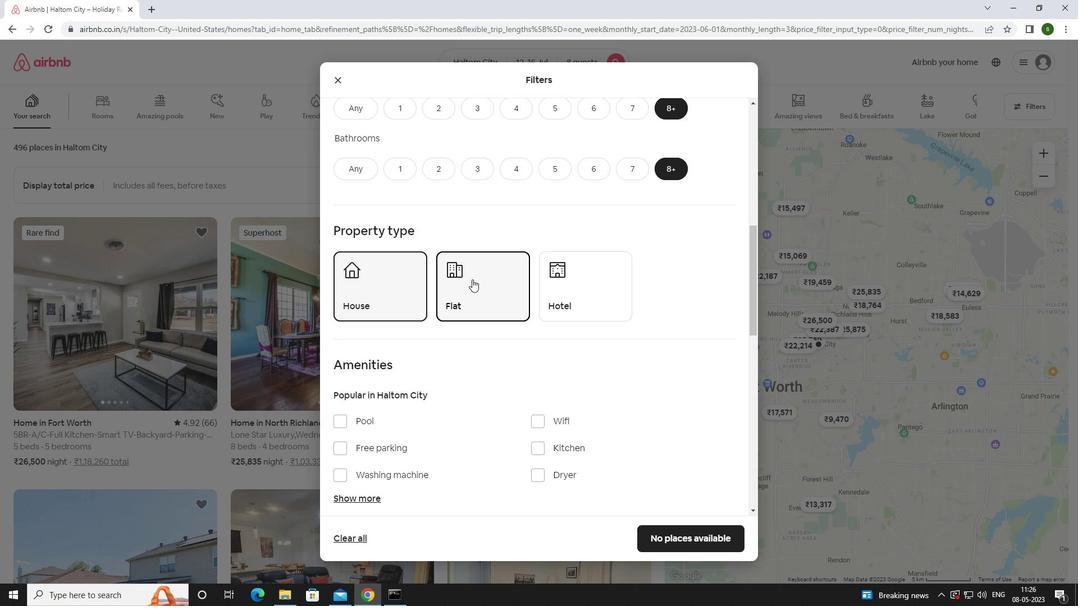
Action: Mouse scrolled (472, 279) with delta (0, 0)
Screenshot: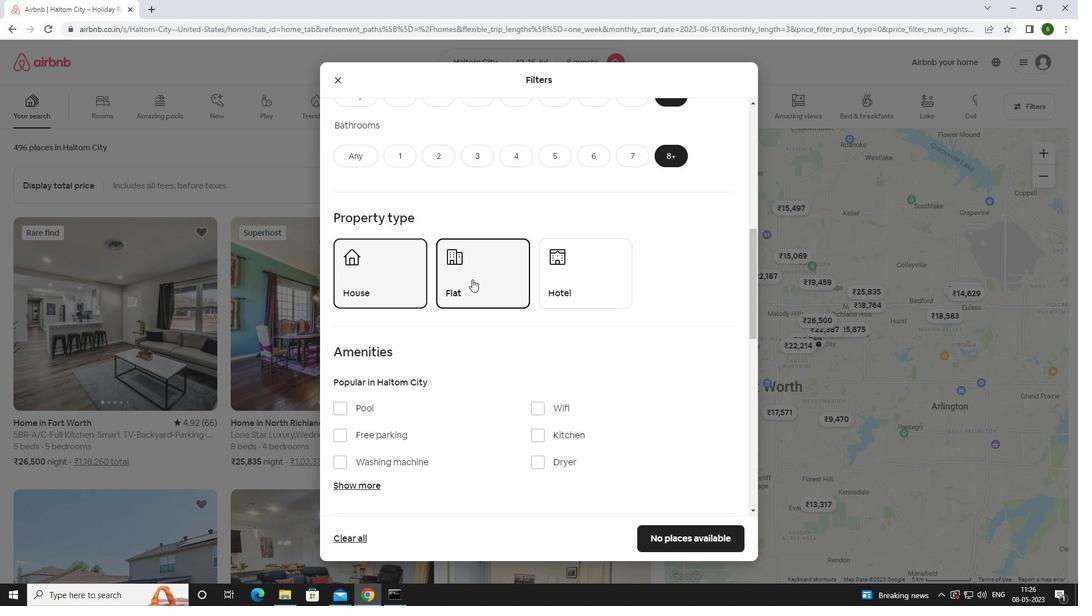 
Action: Mouse moved to (537, 250)
Screenshot: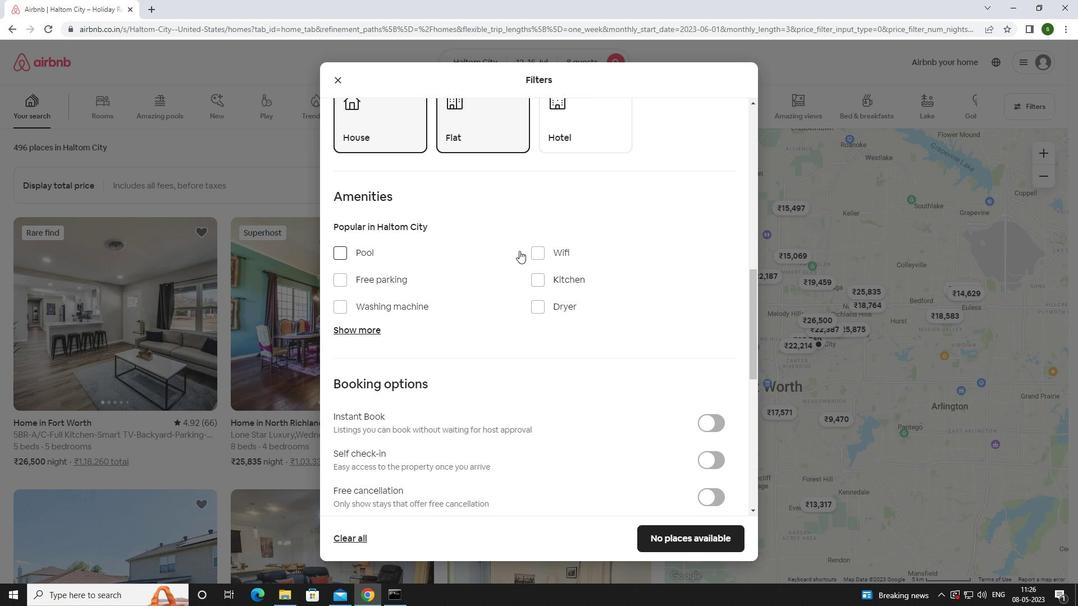 
Action: Mouse pressed left at (537, 250)
Screenshot: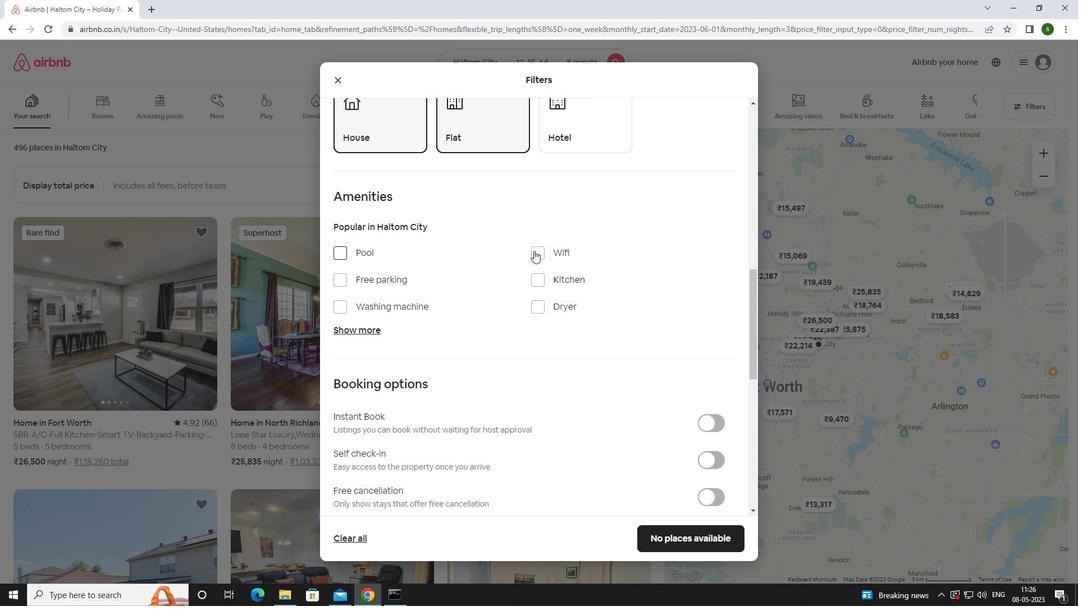 
Action: Mouse moved to (380, 274)
Screenshot: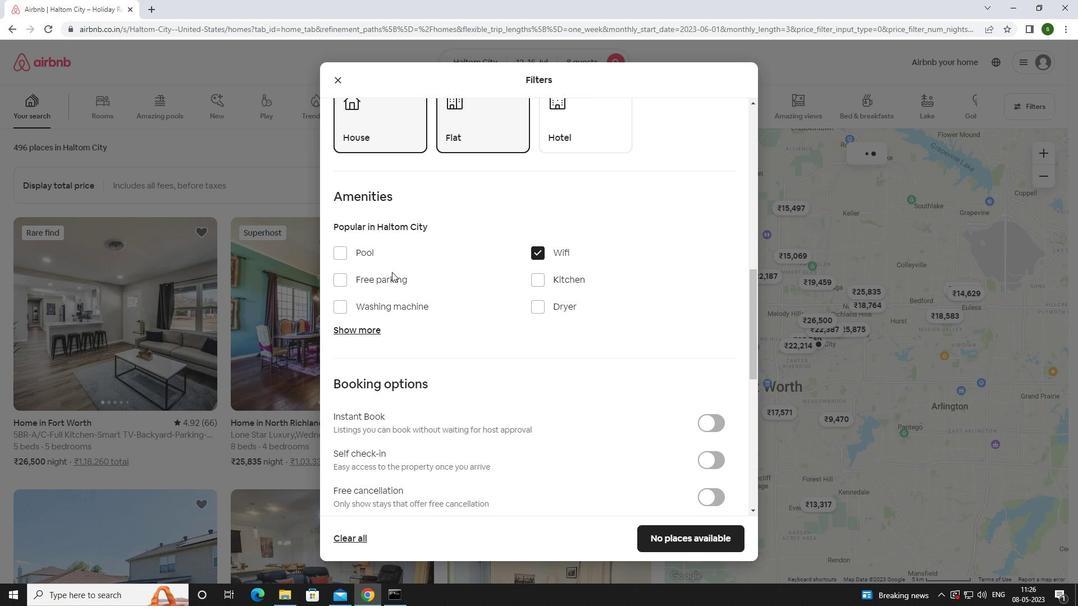 
Action: Mouse pressed left at (380, 274)
Screenshot: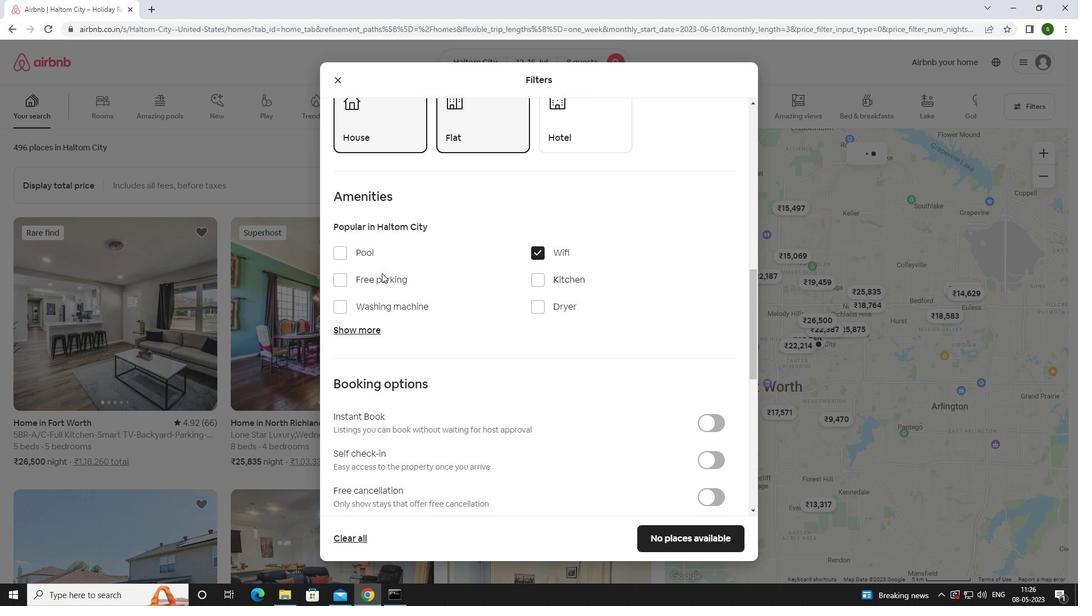 
Action: Mouse moved to (361, 330)
Screenshot: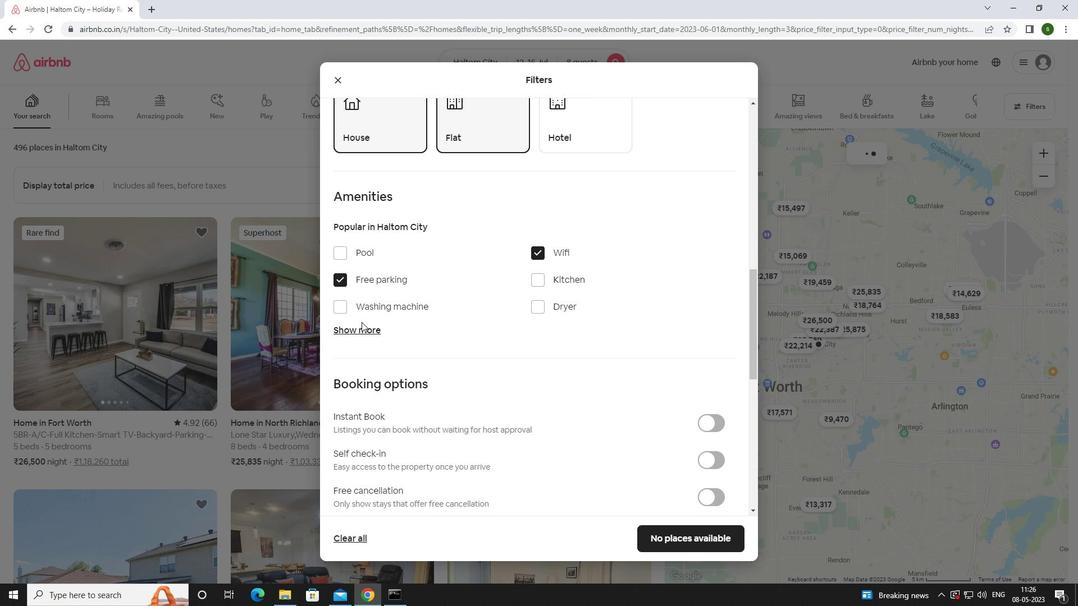 
Action: Mouse pressed left at (361, 330)
Screenshot: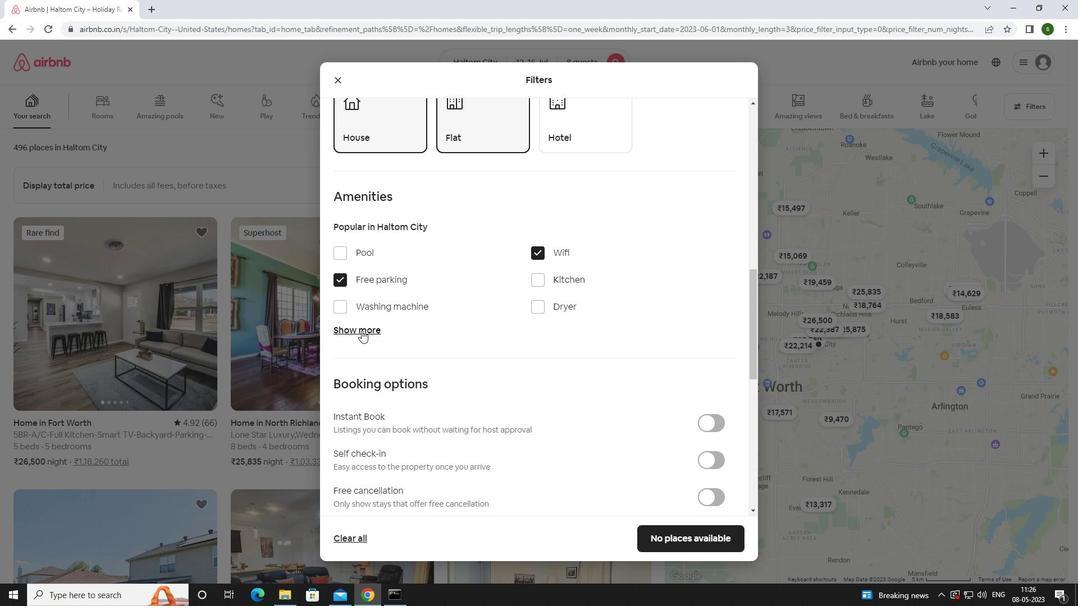 
Action: Mouse scrolled (361, 330) with delta (0, 0)
Screenshot: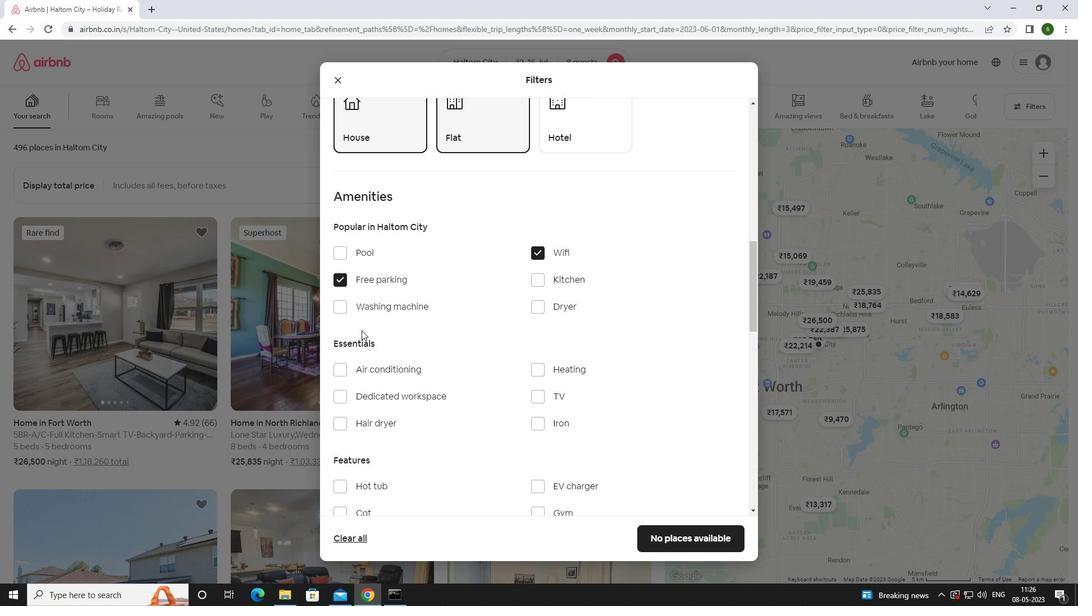 
Action: Mouse scrolled (361, 330) with delta (0, 0)
Screenshot: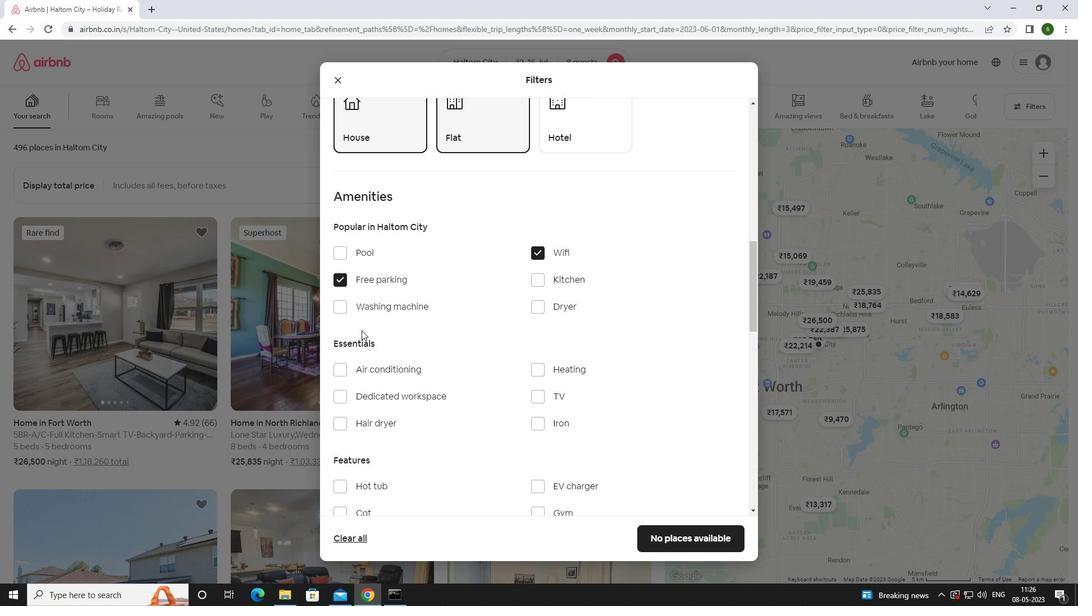 
Action: Mouse moved to (541, 283)
Screenshot: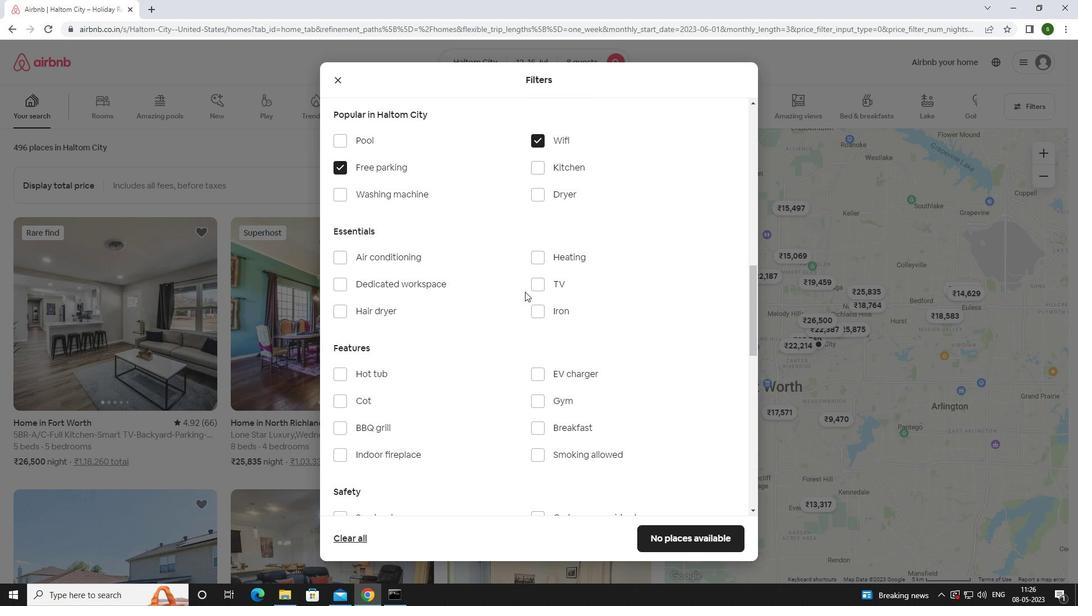 
Action: Mouse pressed left at (541, 283)
Screenshot: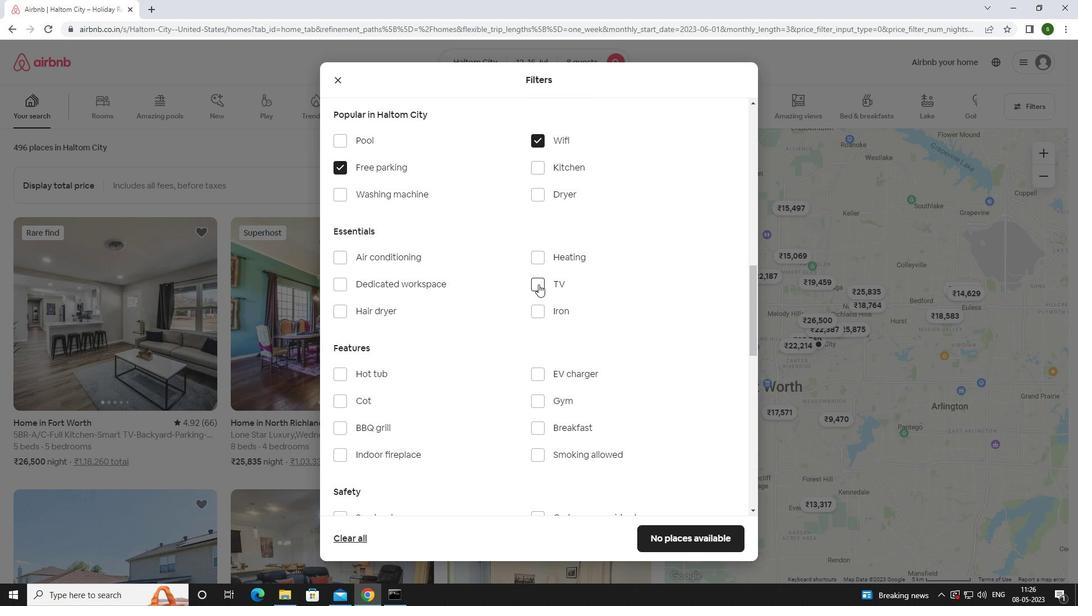 
Action: Mouse moved to (535, 398)
Screenshot: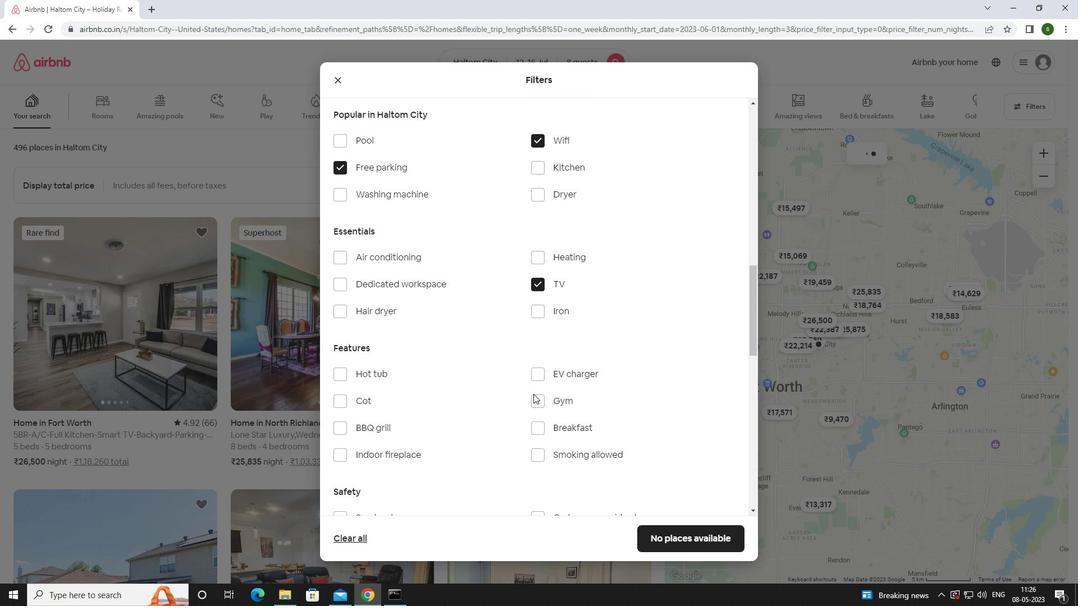 
Action: Mouse pressed left at (535, 398)
Screenshot: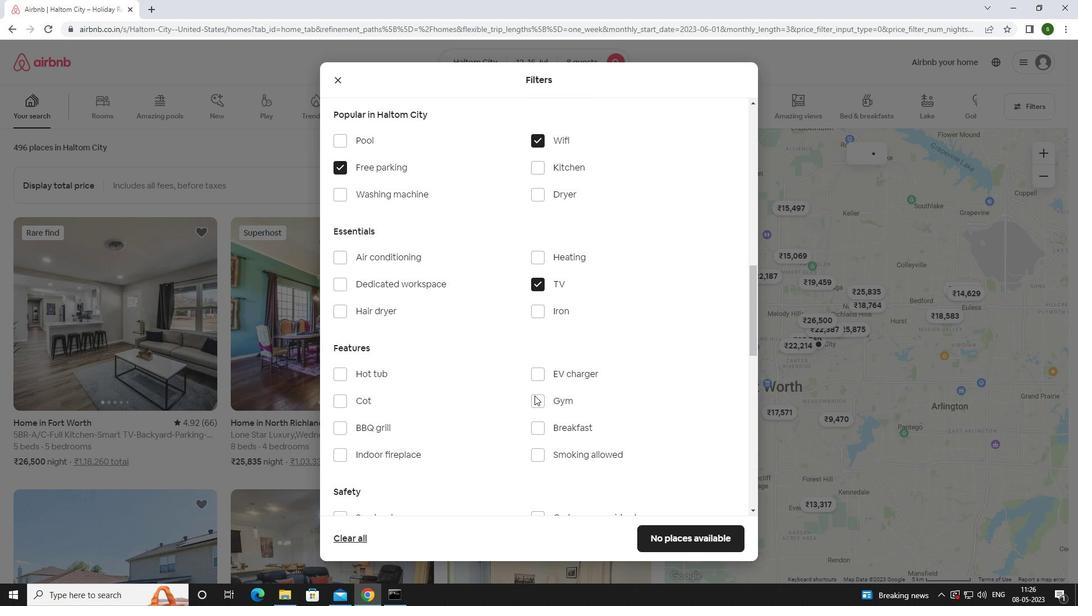 
Action: Mouse moved to (536, 432)
Screenshot: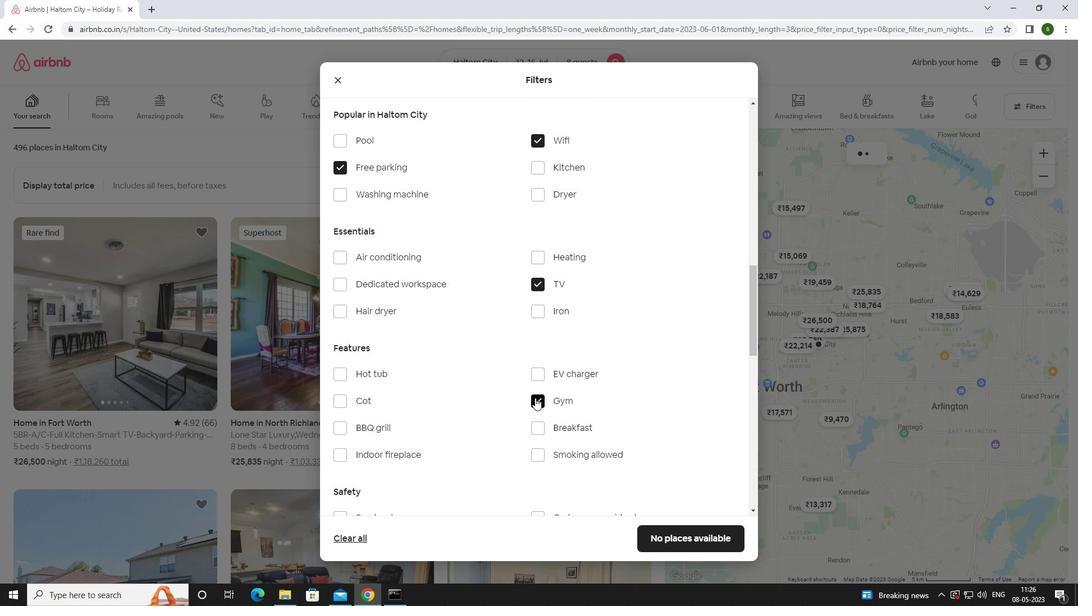 
Action: Mouse pressed left at (536, 432)
Screenshot: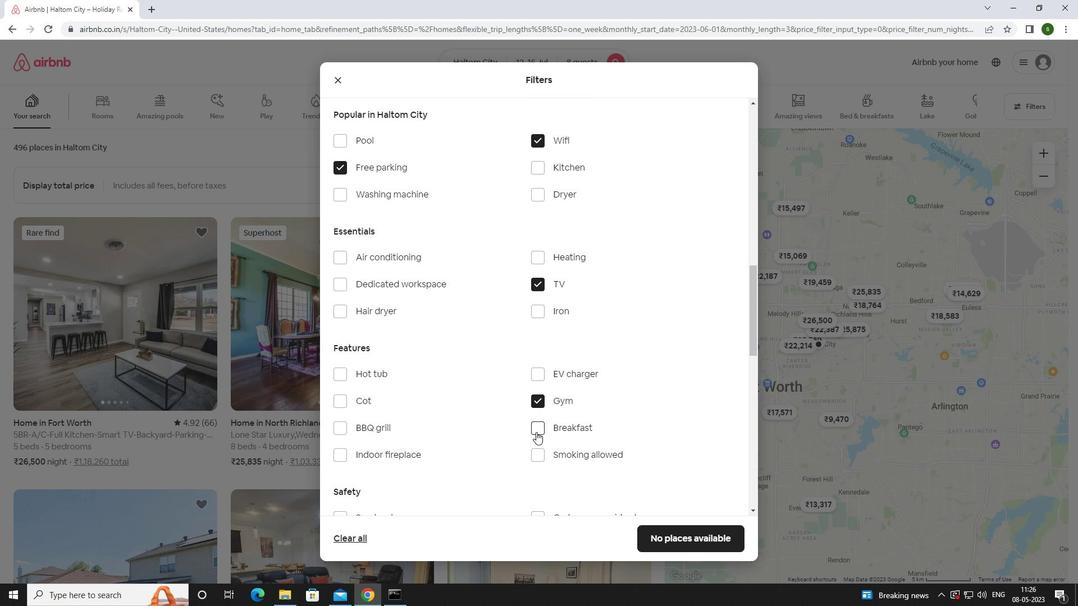 
Action: Mouse scrolled (536, 432) with delta (0, 0)
Screenshot: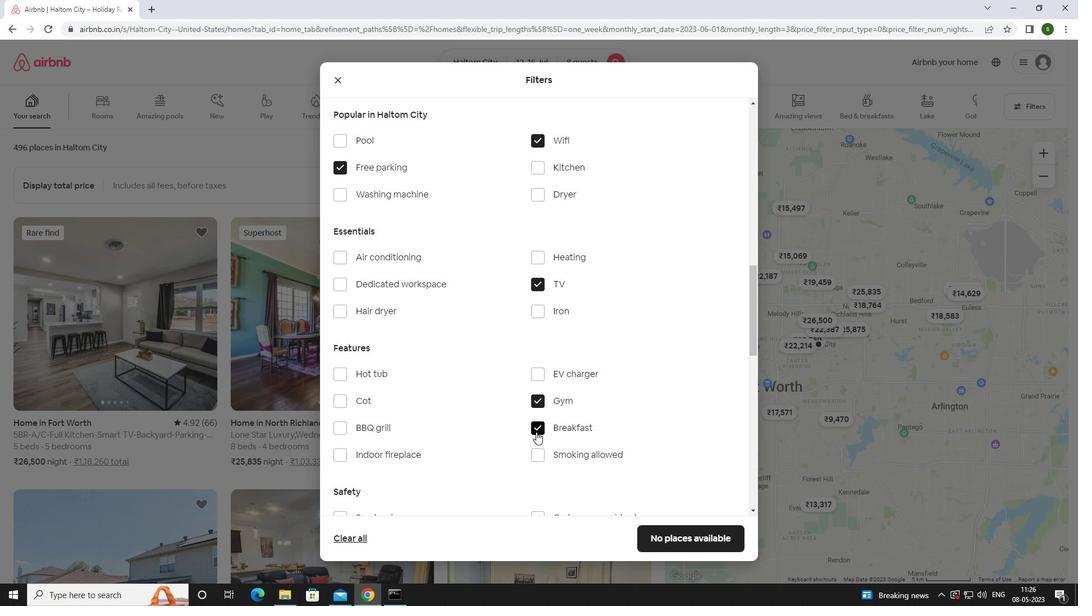 
Action: Mouse scrolled (536, 432) with delta (0, 0)
Screenshot: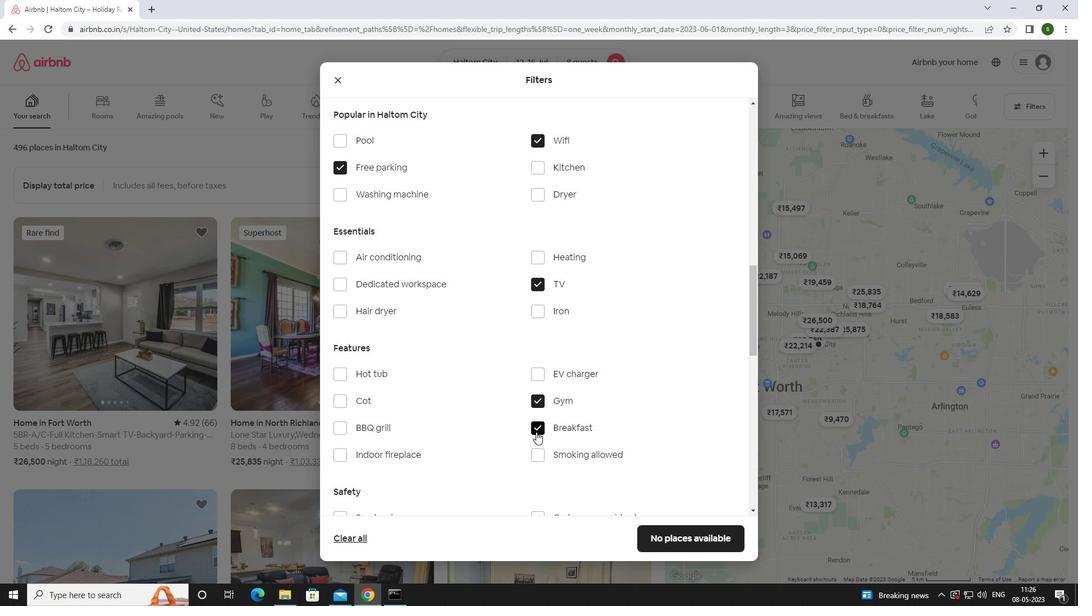 
Action: Mouse scrolled (536, 432) with delta (0, 0)
Screenshot: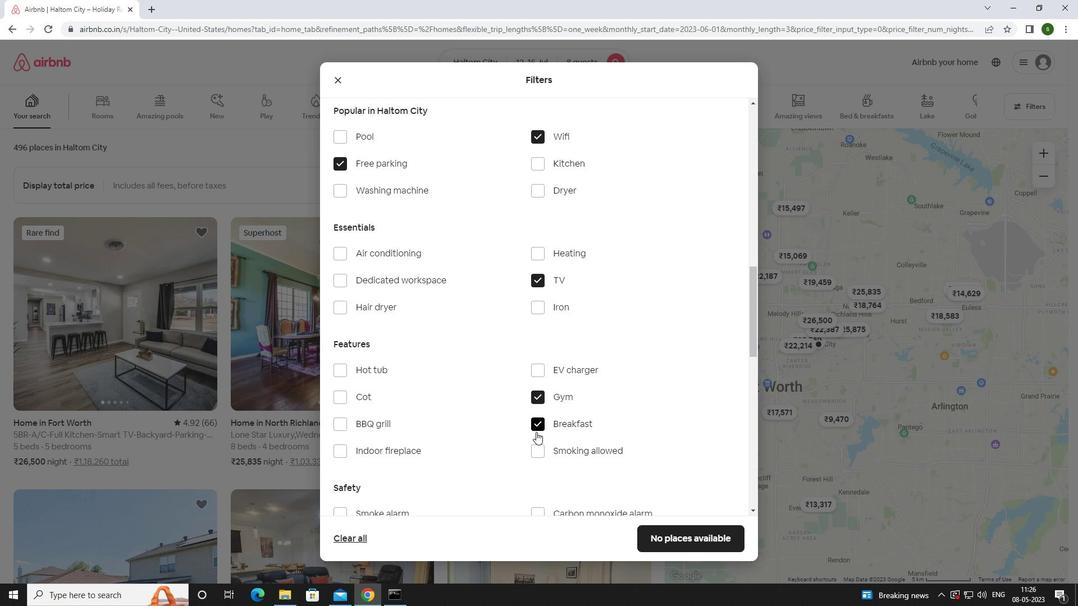 
Action: Mouse scrolled (536, 432) with delta (0, 0)
Screenshot: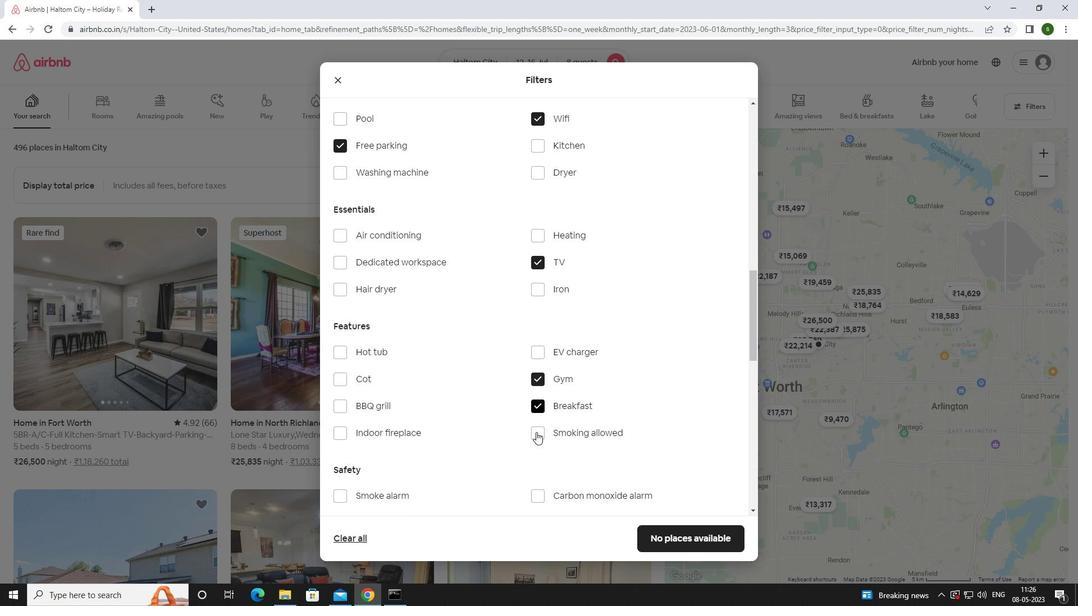 
Action: Mouse scrolled (536, 432) with delta (0, 0)
Screenshot: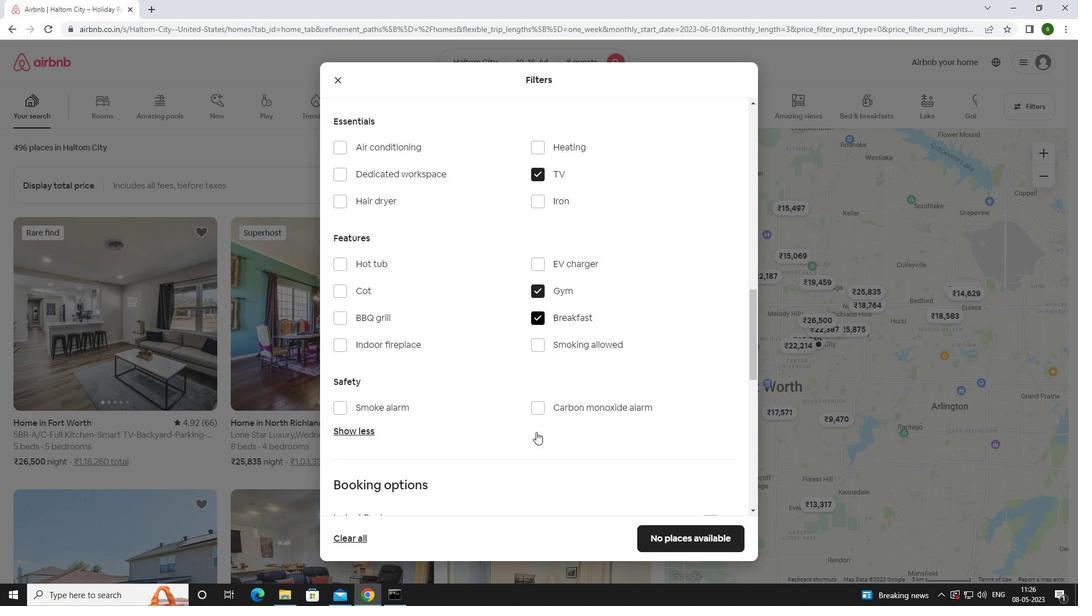 
Action: Mouse scrolled (536, 432) with delta (0, 0)
Screenshot: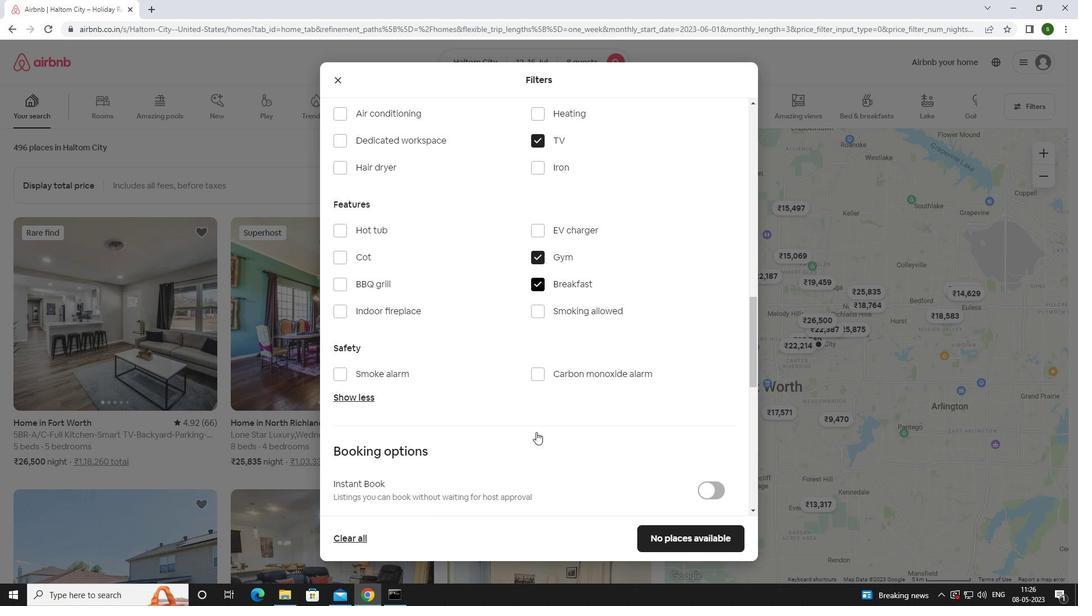 
Action: Mouse moved to (700, 334)
Screenshot: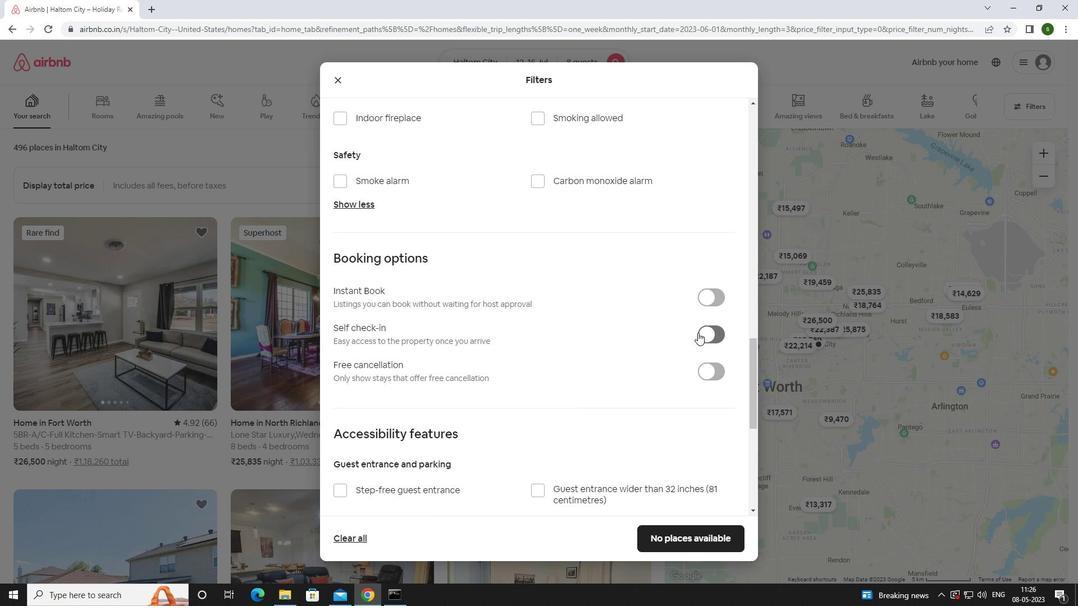 
Action: Mouse pressed left at (700, 334)
Screenshot: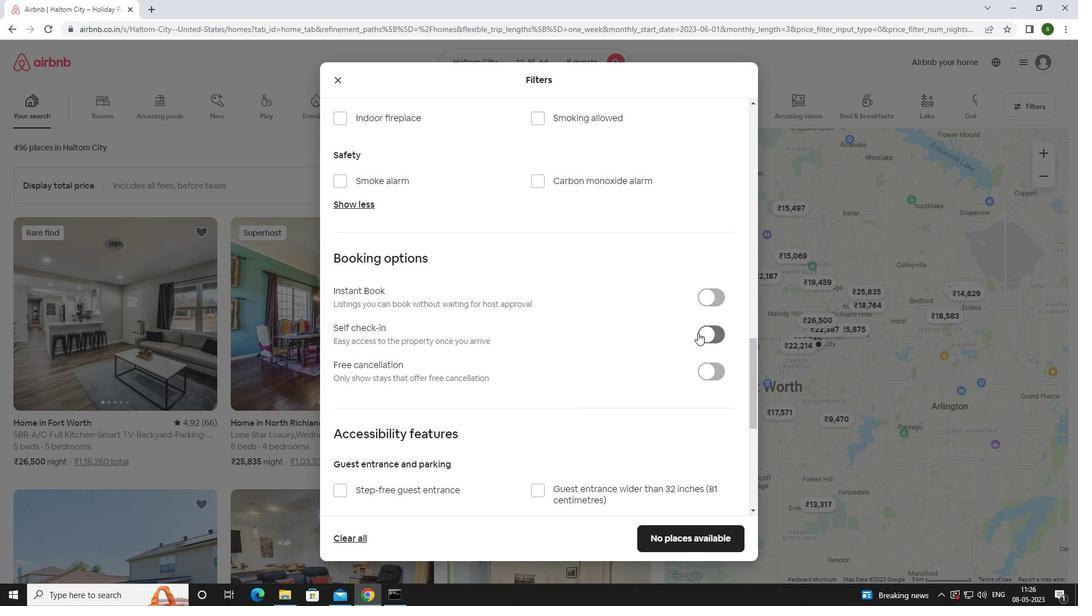 
Action: Mouse moved to (514, 338)
Screenshot: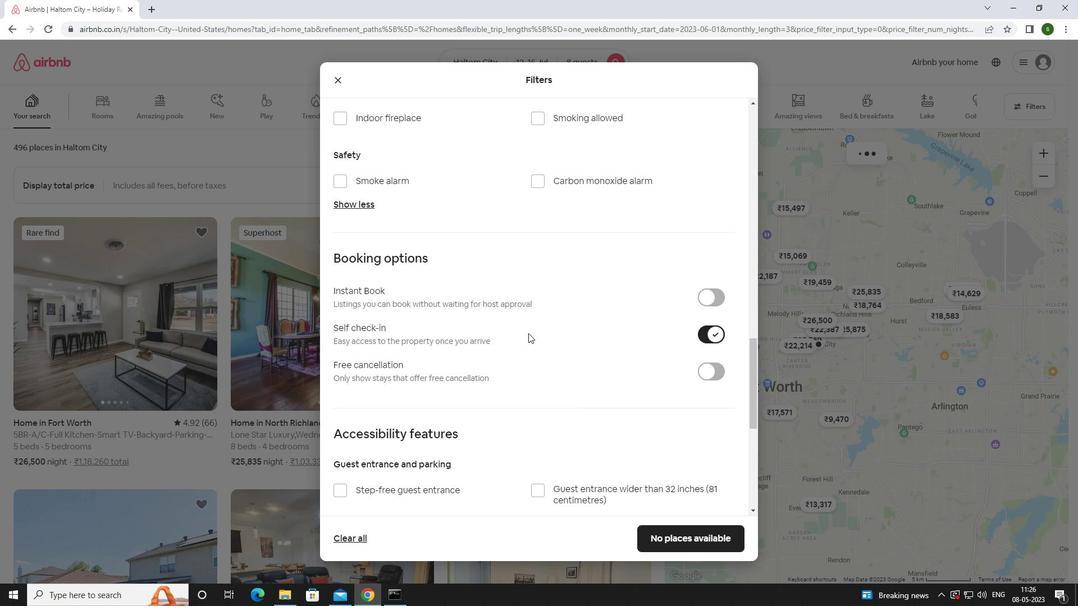 
Action: Mouse scrolled (514, 337) with delta (0, 0)
Screenshot: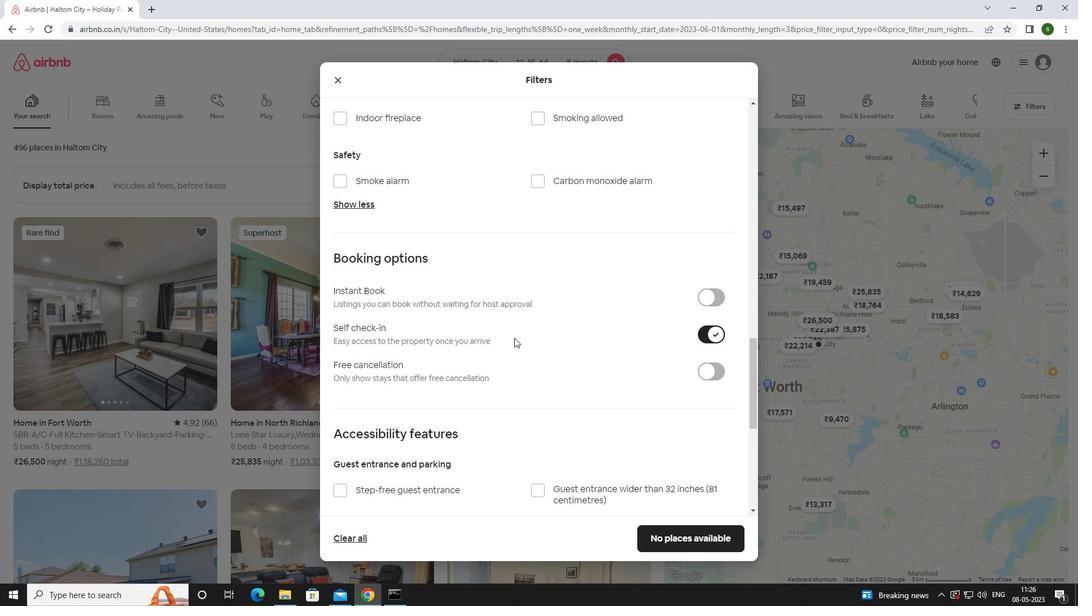 
Action: Mouse scrolled (514, 337) with delta (0, 0)
Screenshot: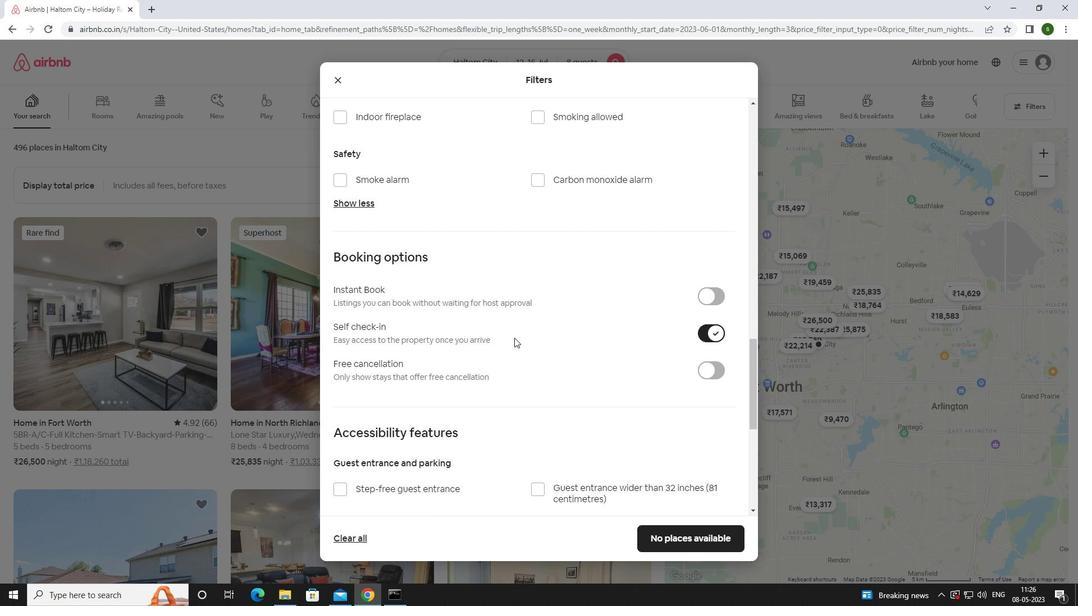 
Action: Mouse scrolled (514, 337) with delta (0, 0)
Screenshot: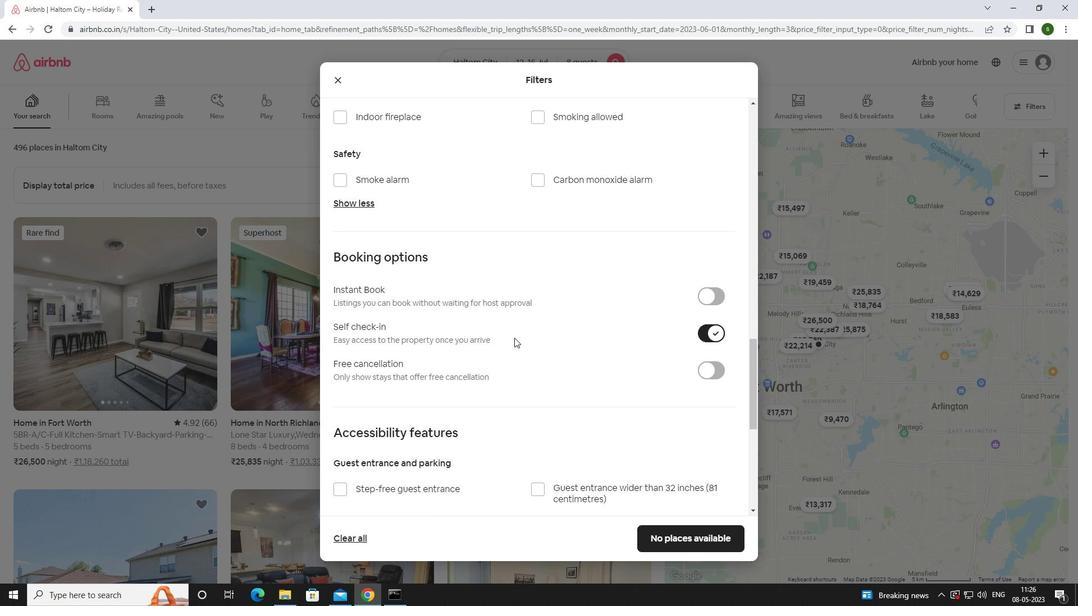 
Action: Mouse scrolled (514, 337) with delta (0, 0)
Screenshot: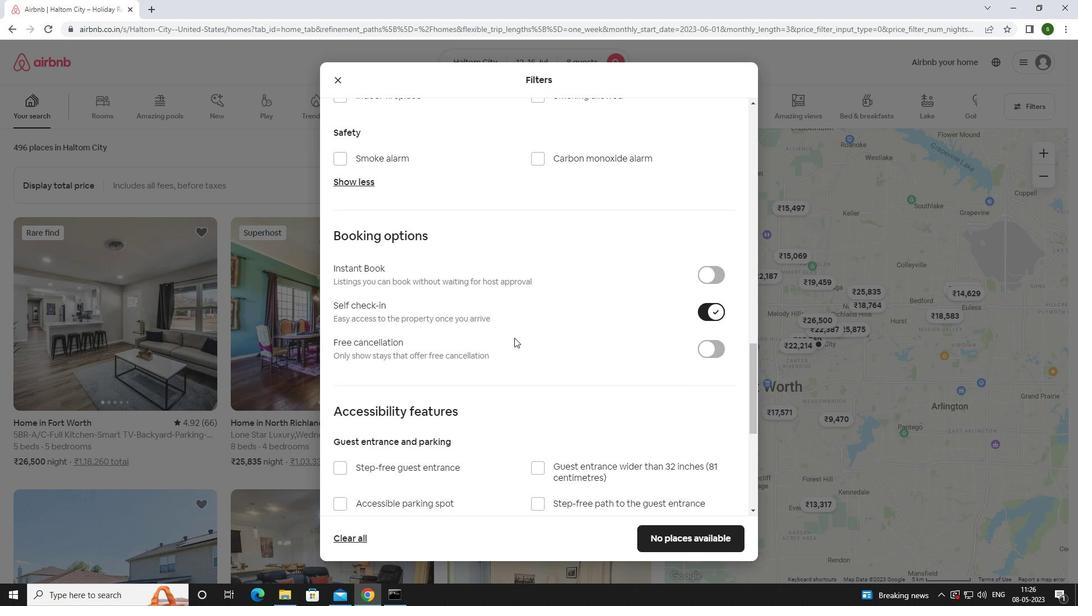 
Action: Mouse scrolled (514, 337) with delta (0, 0)
Screenshot: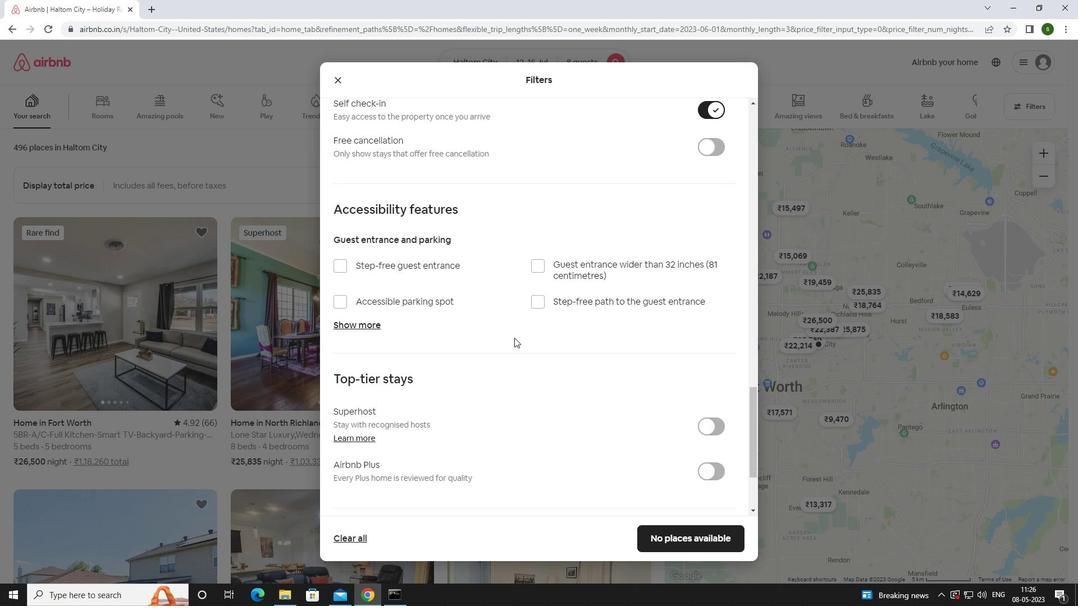 
Action: Mouse scrolled (514, 337) with delta (0, 0)
Screenshot: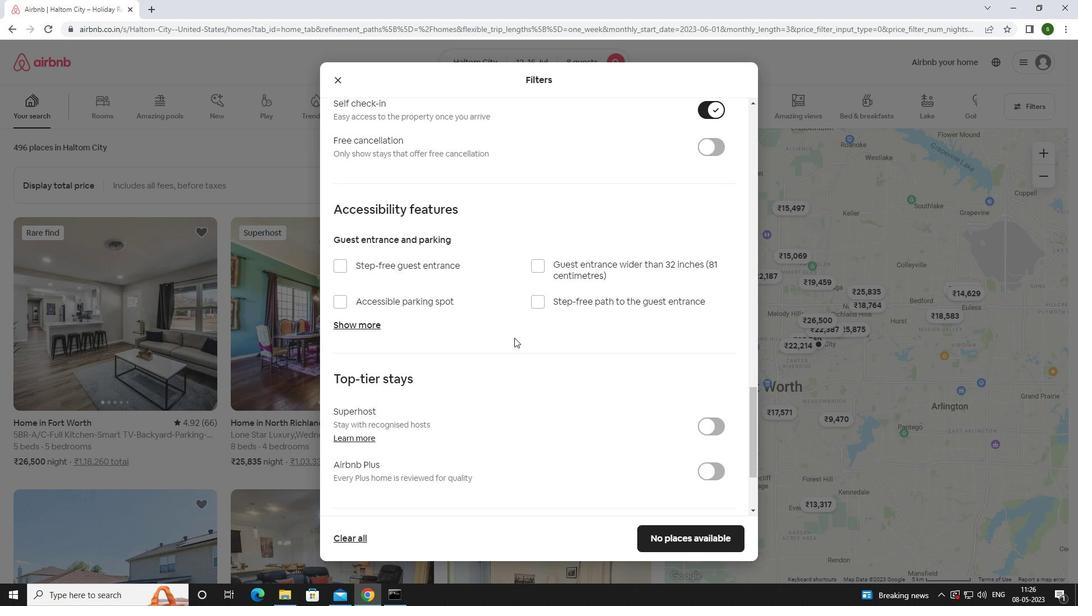 
Action: Mouse scrolled (514, 337) with delta (0, 0)
Screenshot: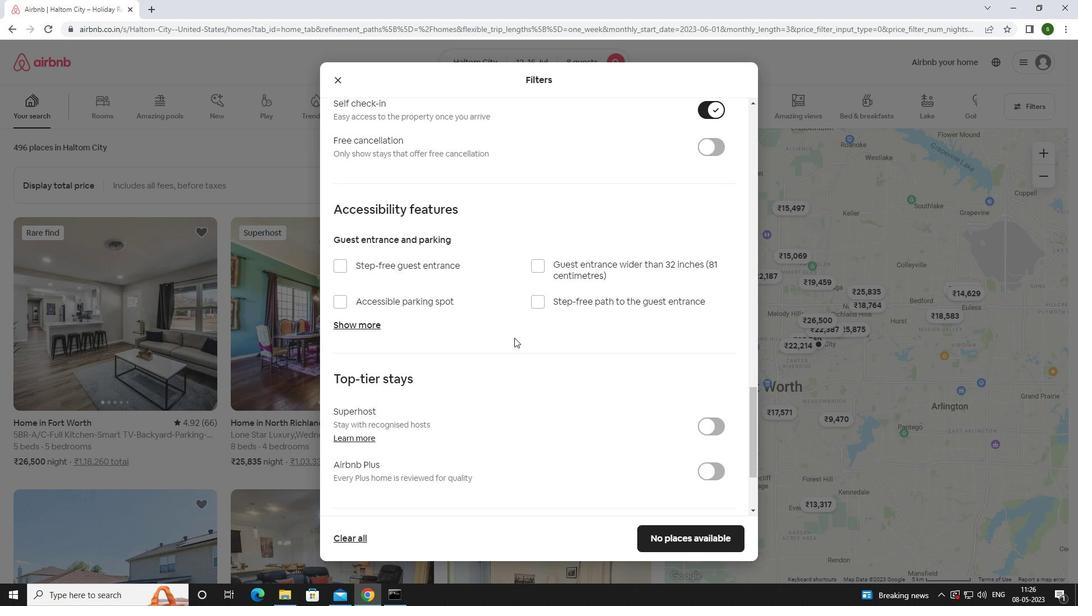 
Action: Mouse scrolled (514, 337) with delta (0, 0)
Screenshot: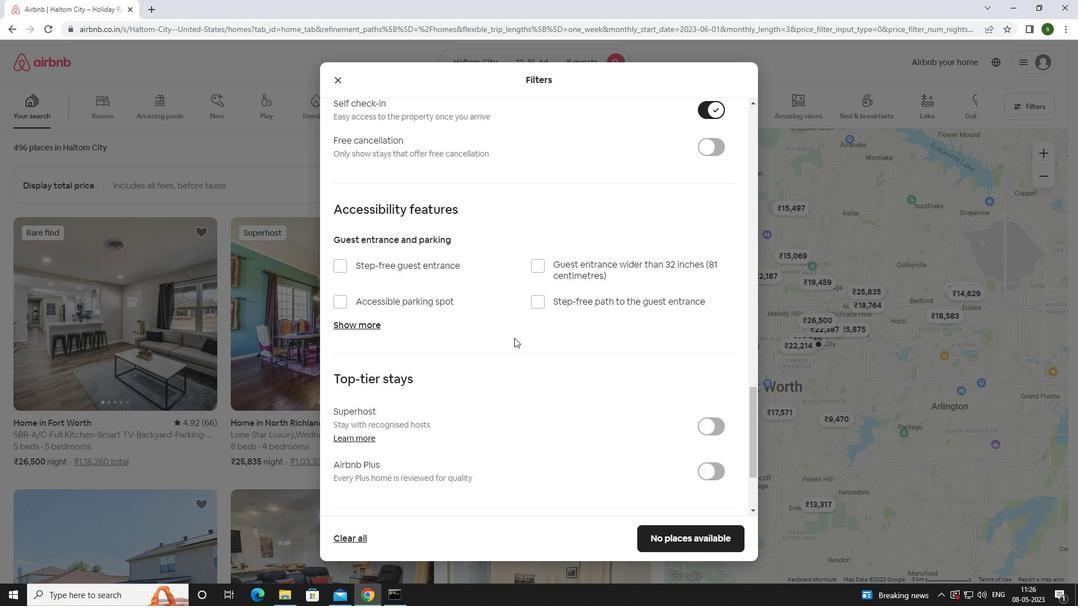 
Action: Mouse moved to (365, 432)
Screenshot: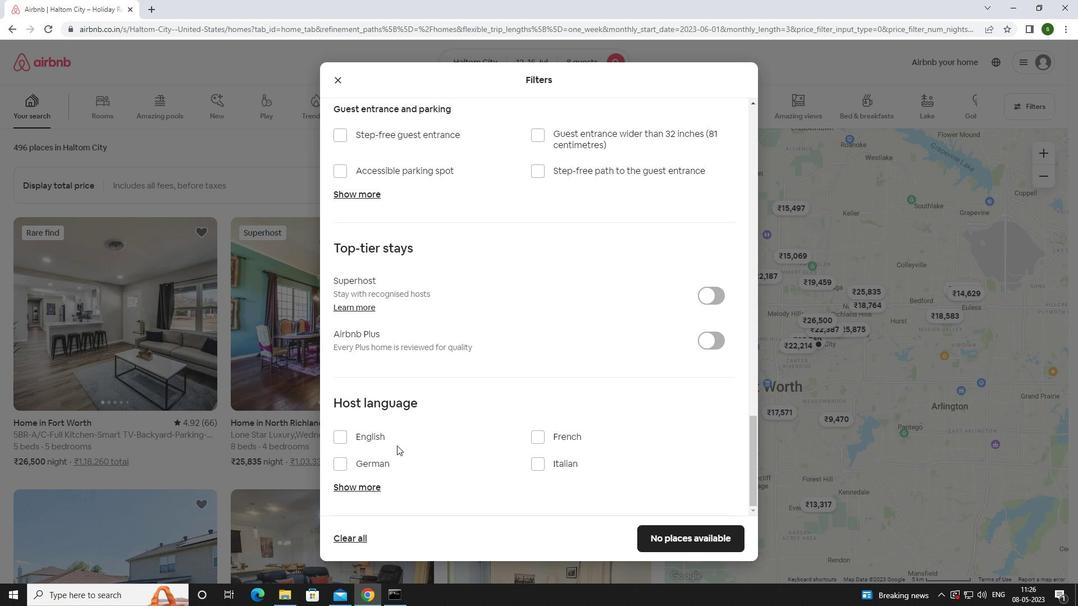 
Action: Mouse pressed left at (365, 432)
Screenshot: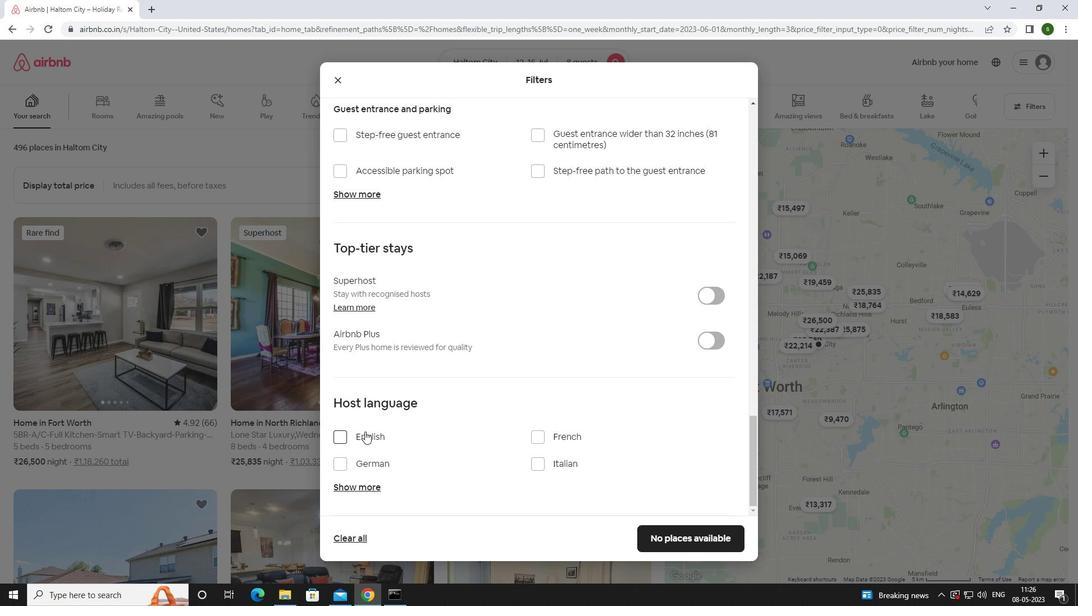 
Action: Mouse moved to (655, 527)
Screenshot: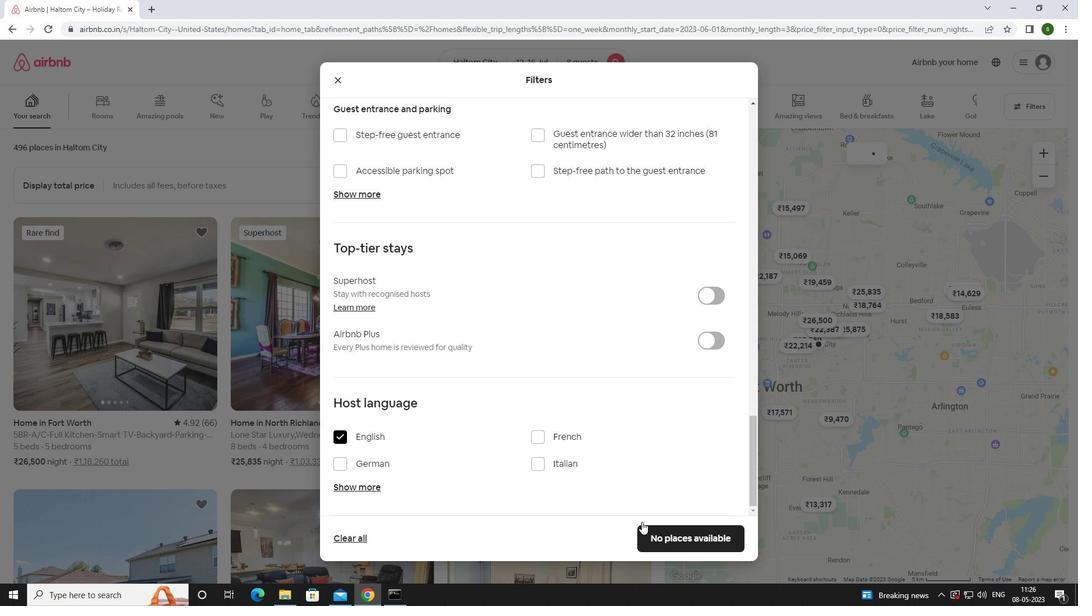 
Action: Mouse pressed left at (655, 527)
Screenshot: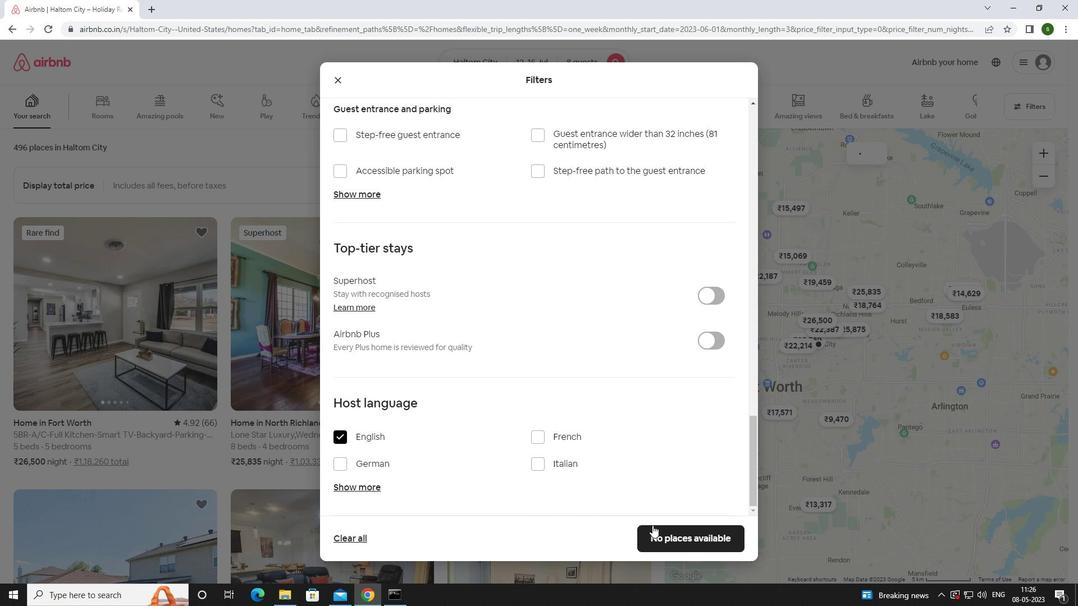
Action: Mouse moved to (654, 529)
Screenshot: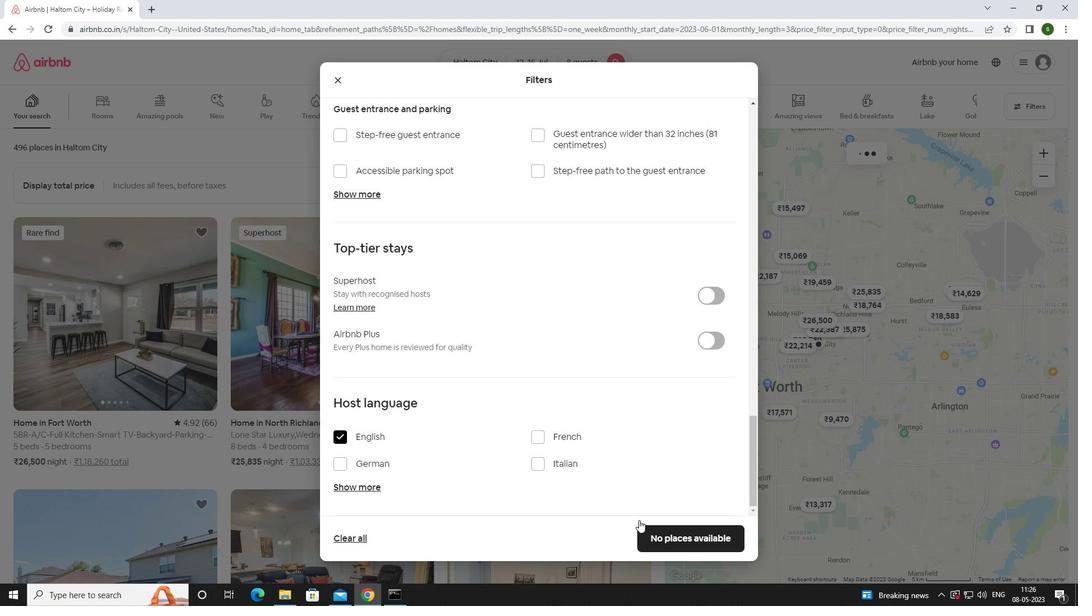 
Action: Mouse pressed left at (654, 529)
Screenshot: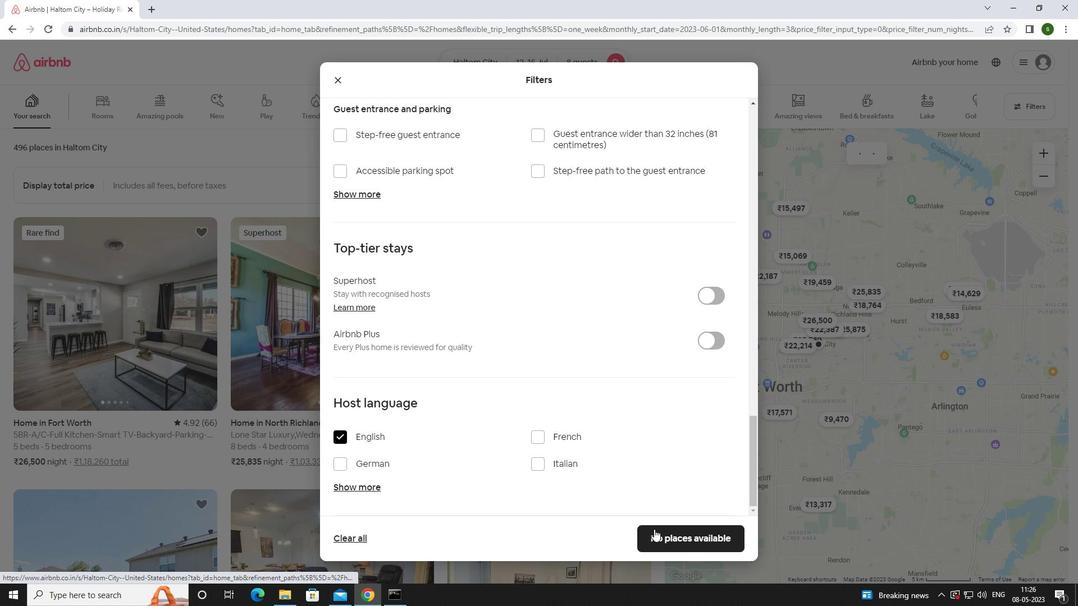 
Action: Mouse moved to (462, 355)
Screenshot: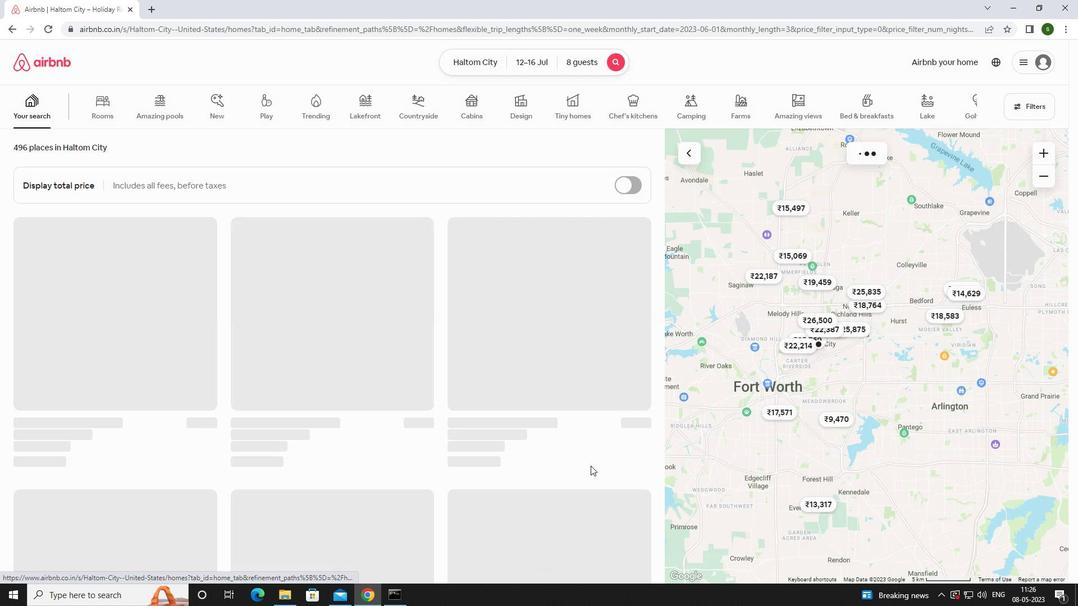 
